Task: For heading Use oswald with cyan colour & bold.  font size for heading18,  'Change the font style of data to'Playfair display and font size to 9,  Change the alignment of both headline & data to Align center.  In the sheet  auditingSalesPerformance_2025
Action: Mouse moved to (27, 125)
Screenshot: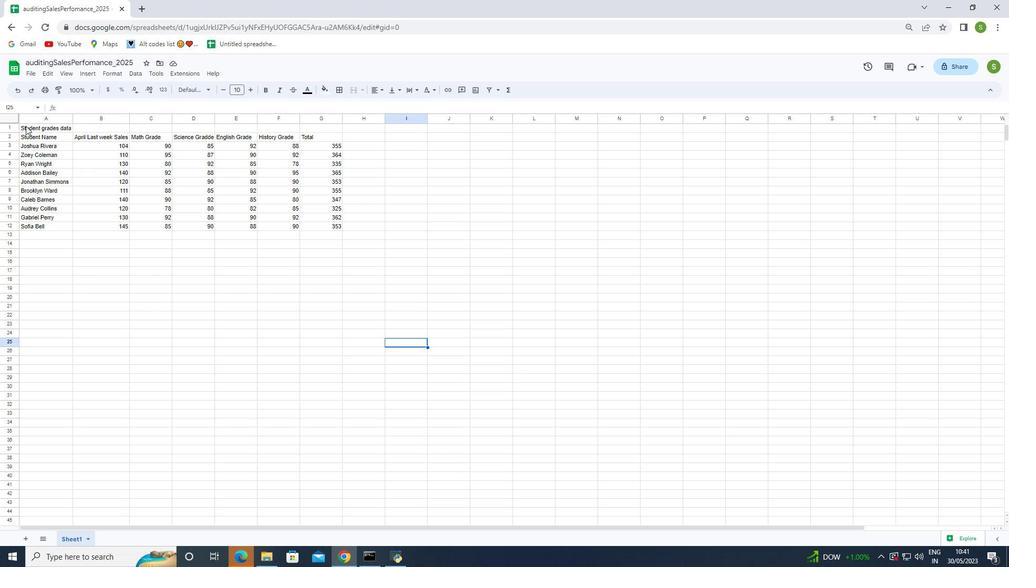 
Action: Mouse pressed left at (27, 125)
Screenshot: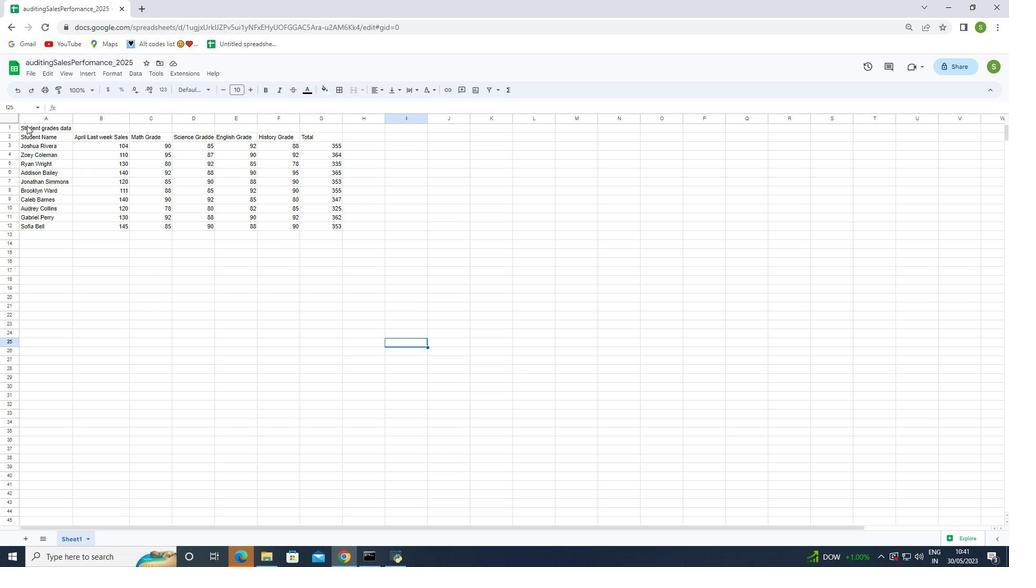 
Action: Mouse moved to (203, 91)
Screenshot: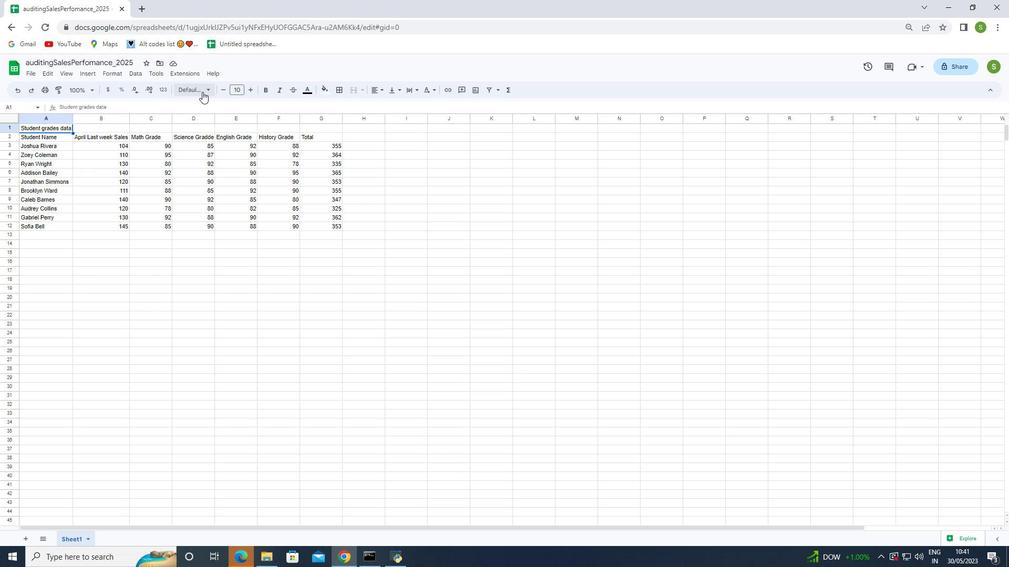
Action: Mouse pressed left at (203, 91)
Screenshot: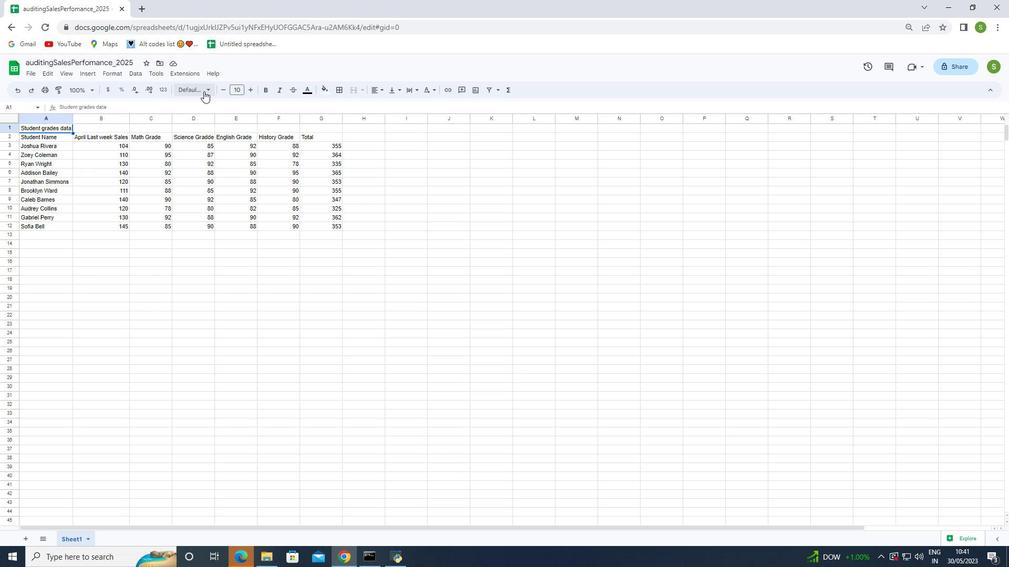 
Action: Mouse moved to (201, 453)
Screenshot: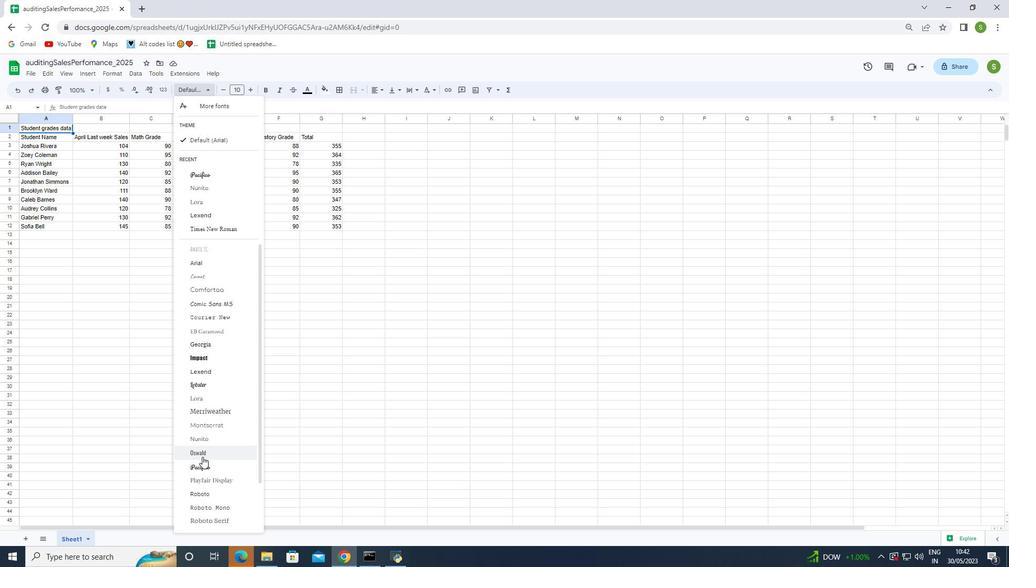 
Action: Mouse pressed left at (201, 453)
Screenshot: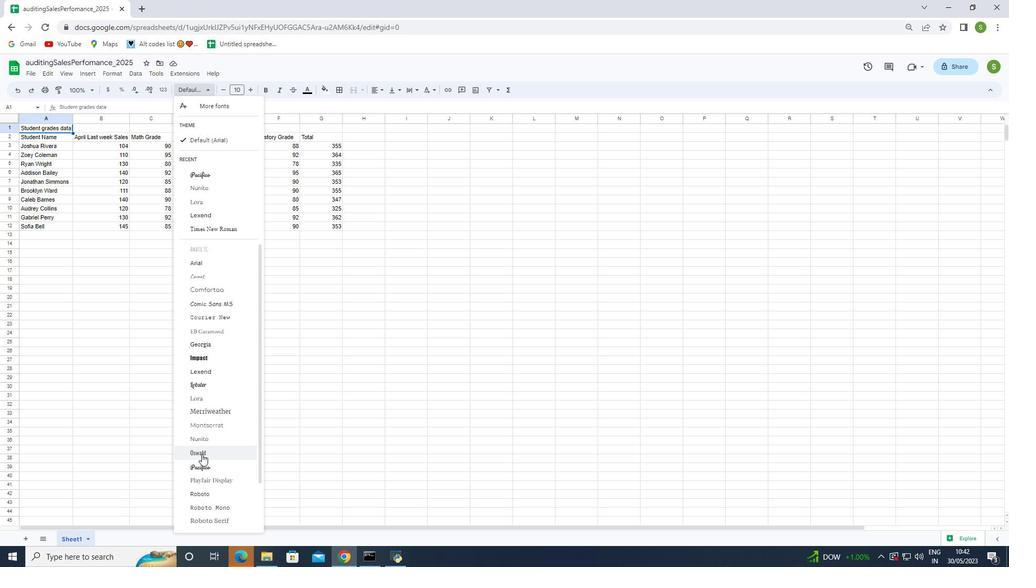 
Action: Mouse moved to (324, 92)
Screenshot: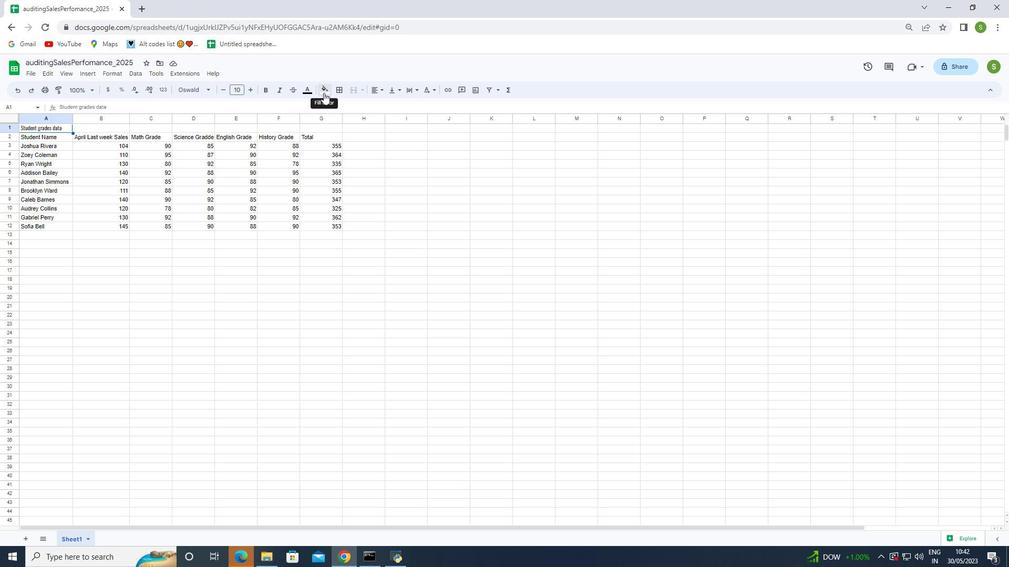 
Action: Mouse pressed left at (324, 92)
Screenshot: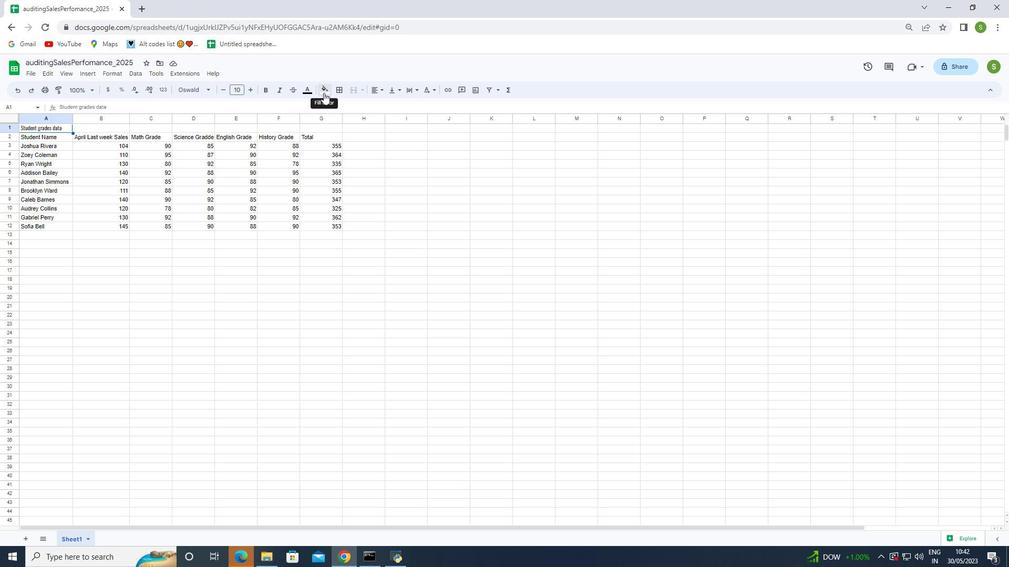 
Action: Mouse moved to (372, 128)
Screenshot: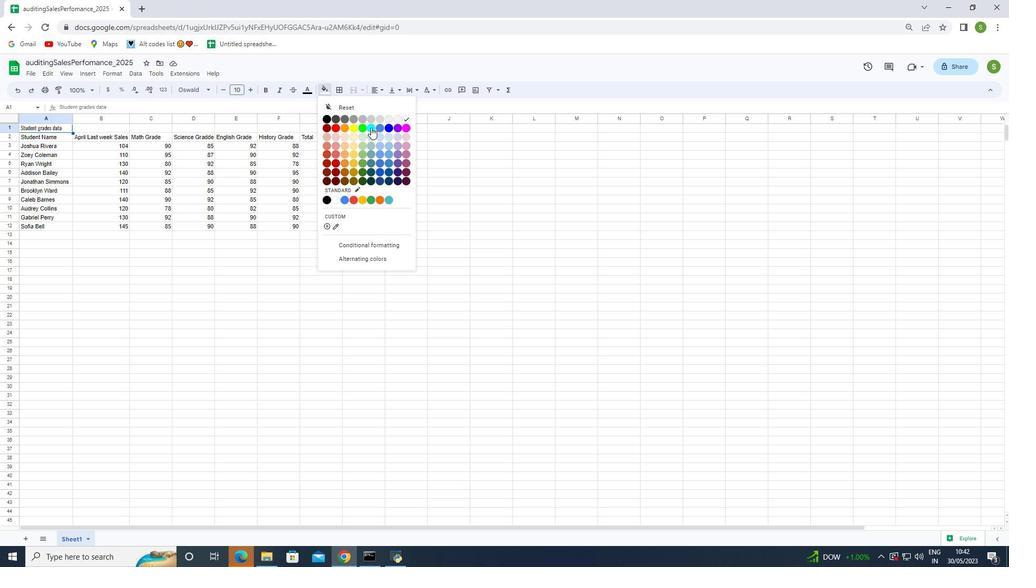 
Action: Mouse pressed left at (372, 128)
Screenshot: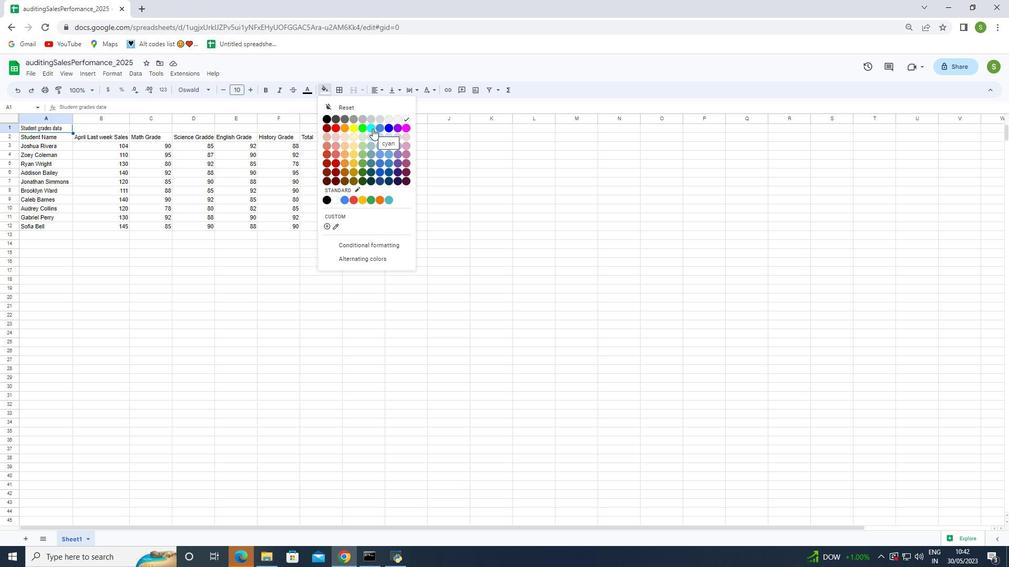 
Action: Mouse moved to (266, 89)
Screenshot: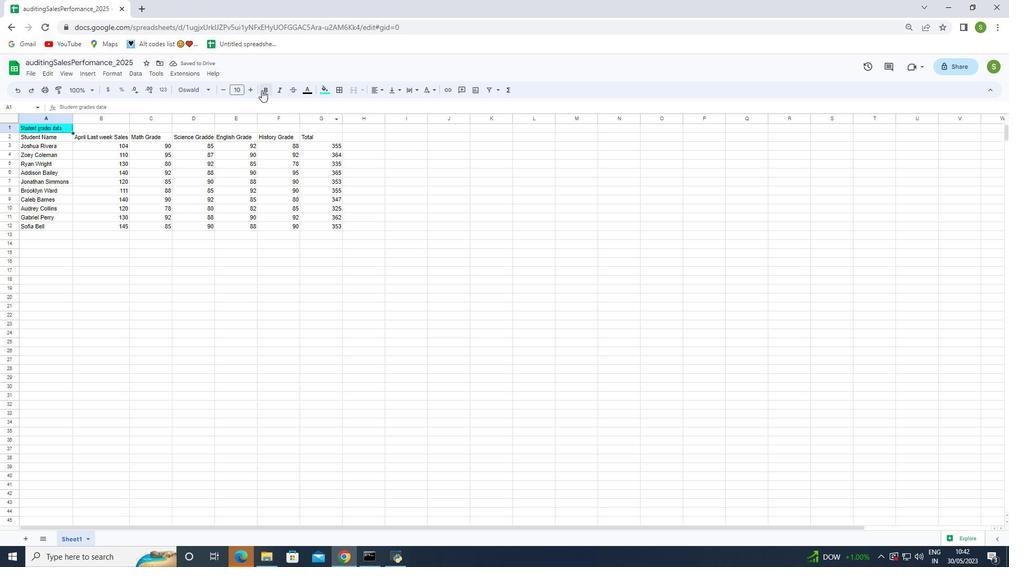 
Action: Mouse pressed left at (266, 89)
Screenshot: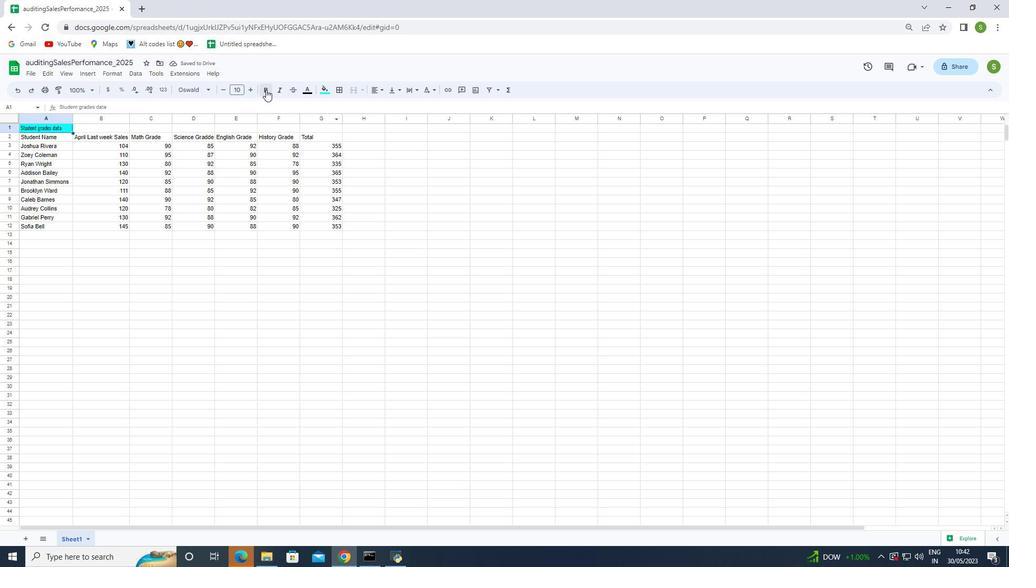 
Action: Mouse moved to (268, 91)
Screenshot: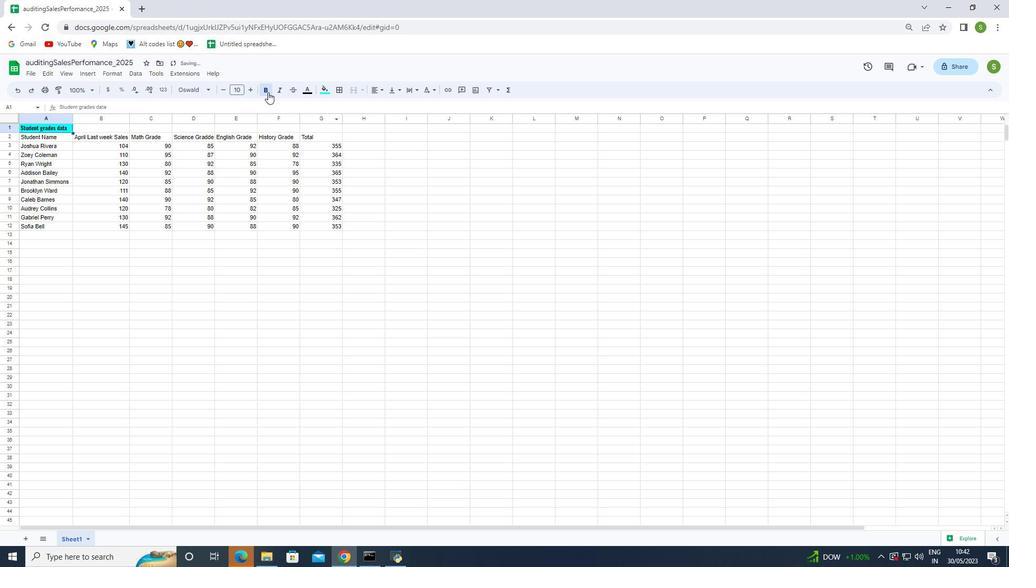 
Action: Mouse pressed left at (268, 91)
Screenshot: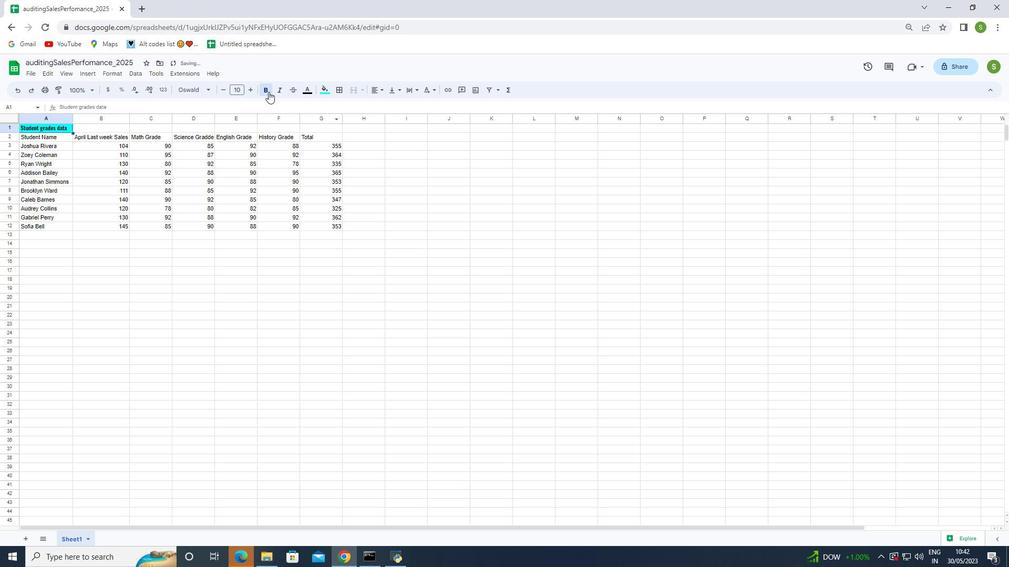 
Action: Mouse moved to (267, 91)
Screenshot: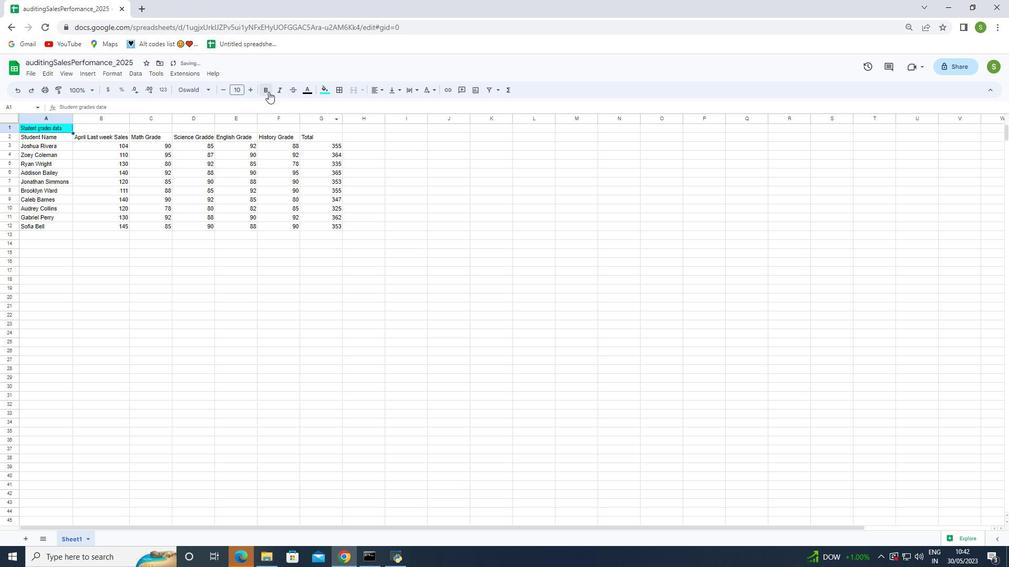 
Action: Mouse pressed left at (267, 91)
Screenshot: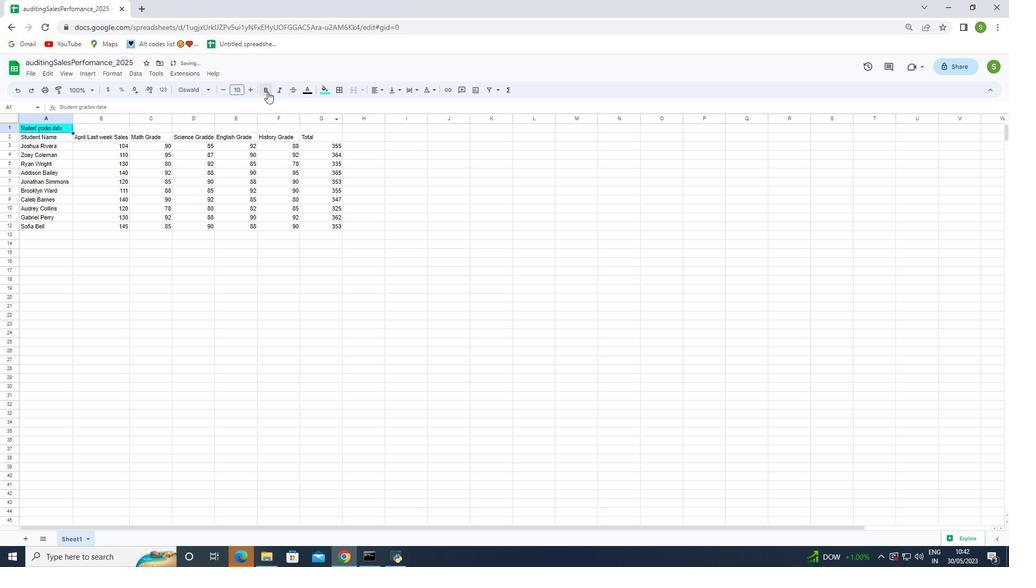 
Action: Mouse moved to (250, 90)
Screenshot: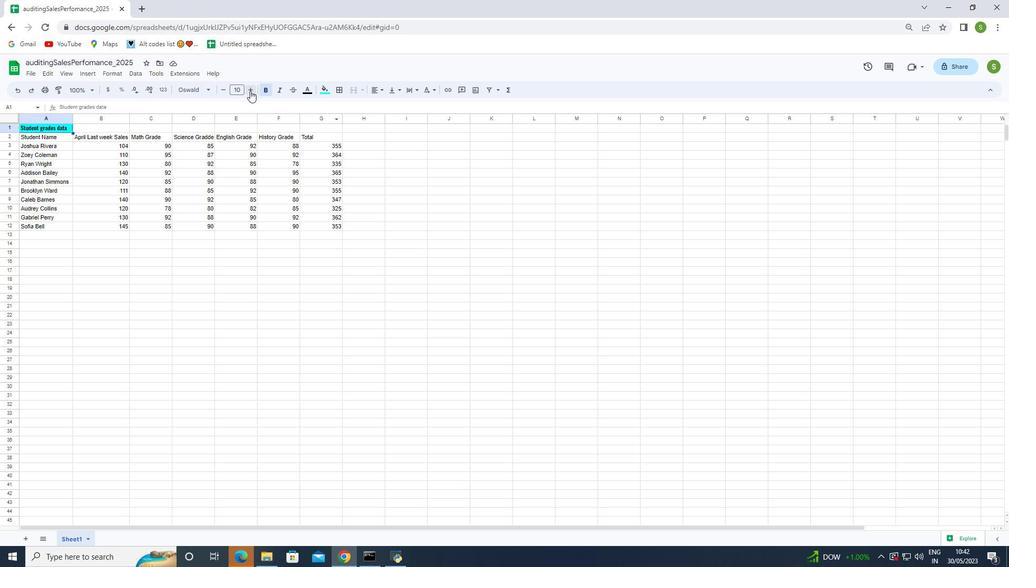 
Action: Mouse pressed left at (250, 90)
Screenshot: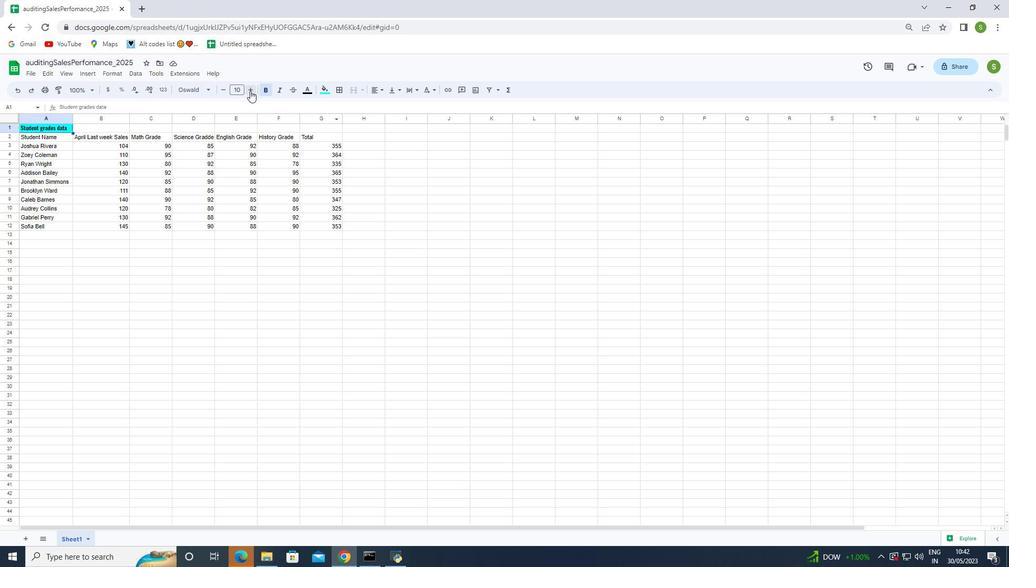 
Action: Mouse moved to (250, 90)
Screenshot: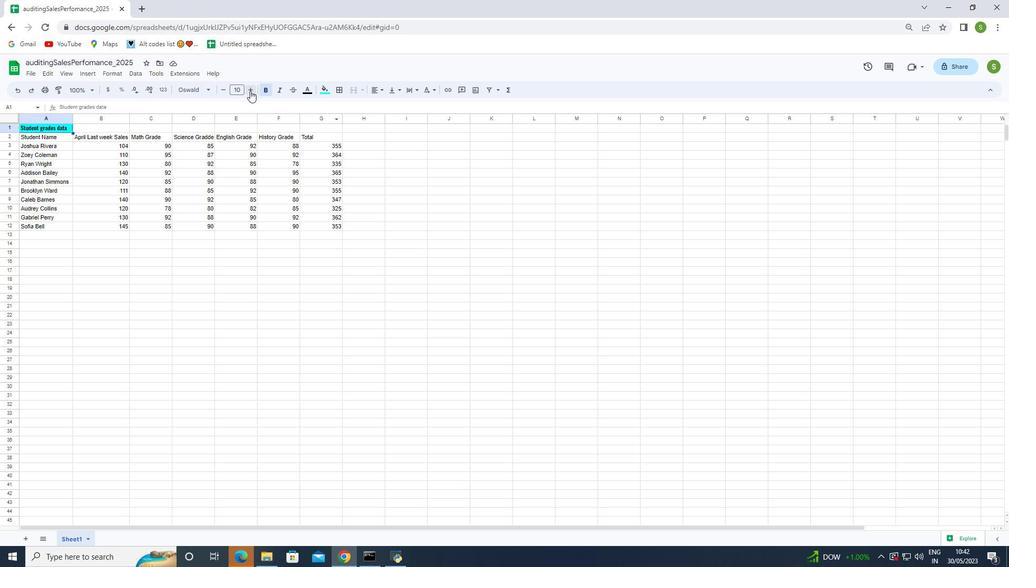 
Action: Mouse pressed left at (250, 90)
Screenshot: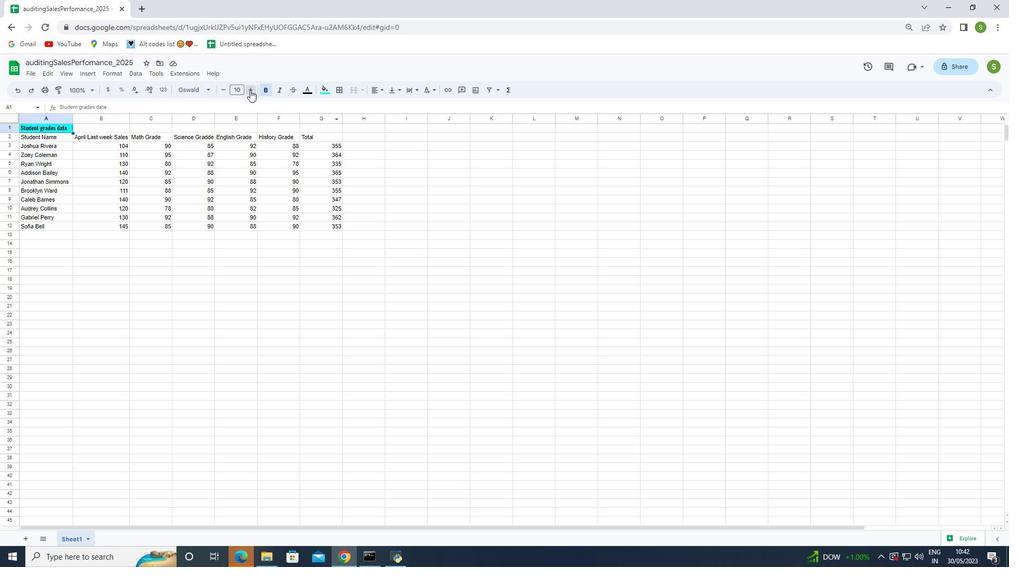 
Action: Mouse pressed left at (250, 90)
Screenshot: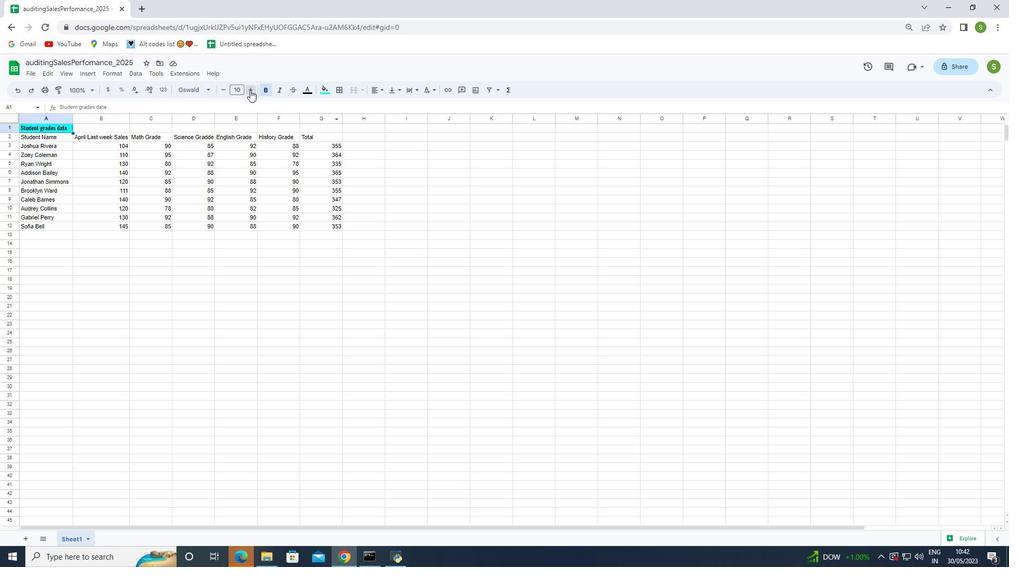 
Action: Mouse pressed left at (250, 90)
Screenshot: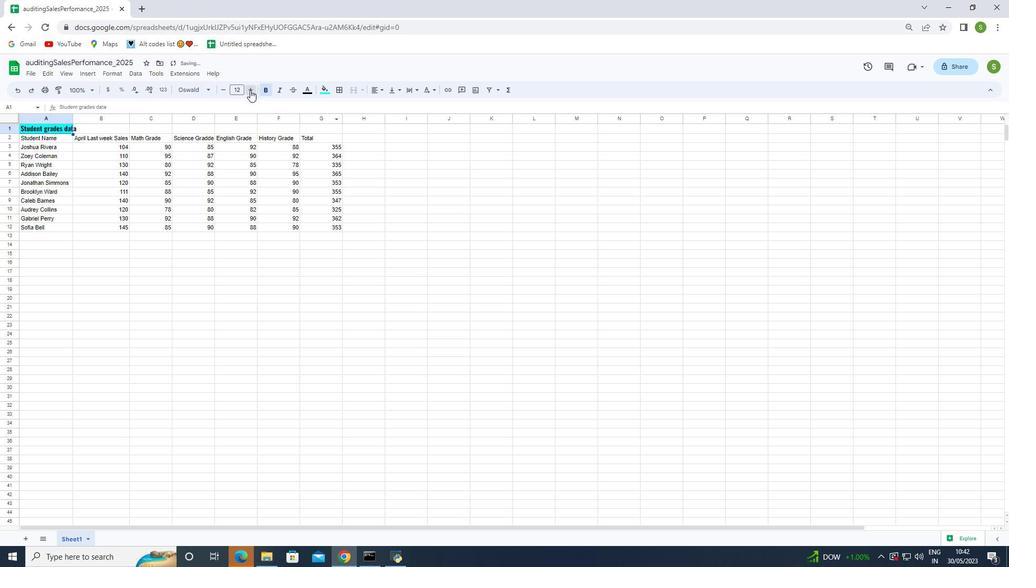 
Action: Mouse pressed left at (250, 90)
Screenshot: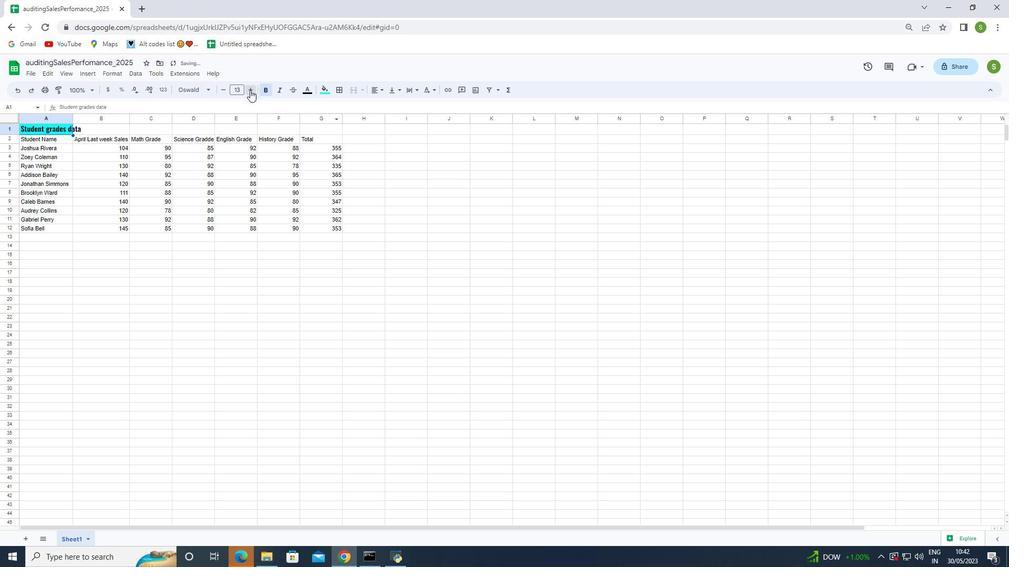 
Action: Mouse pressed left at (250, 90)
Screenshot: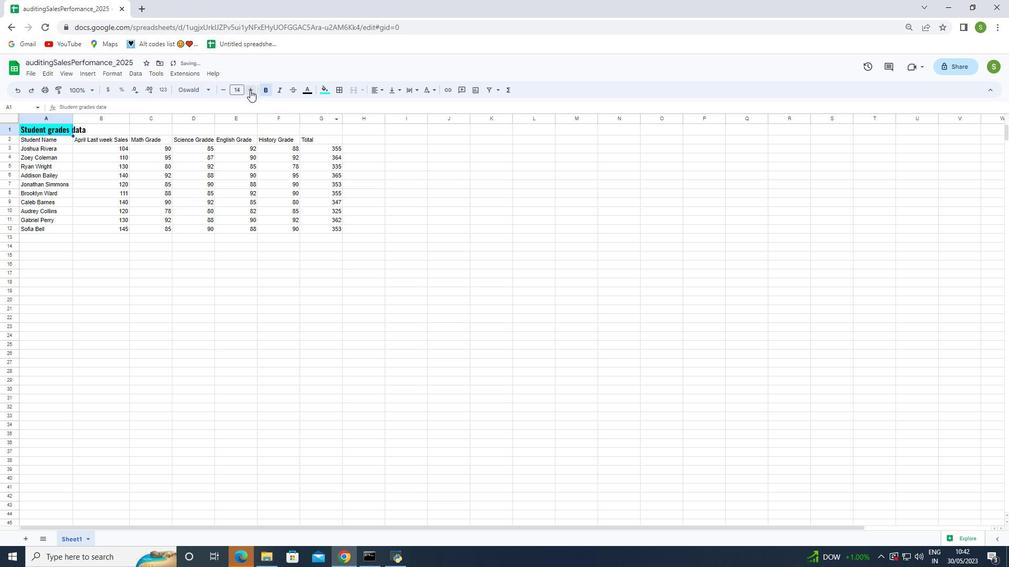
Action: Mouse pressed left at (250, 90)
Screenshot: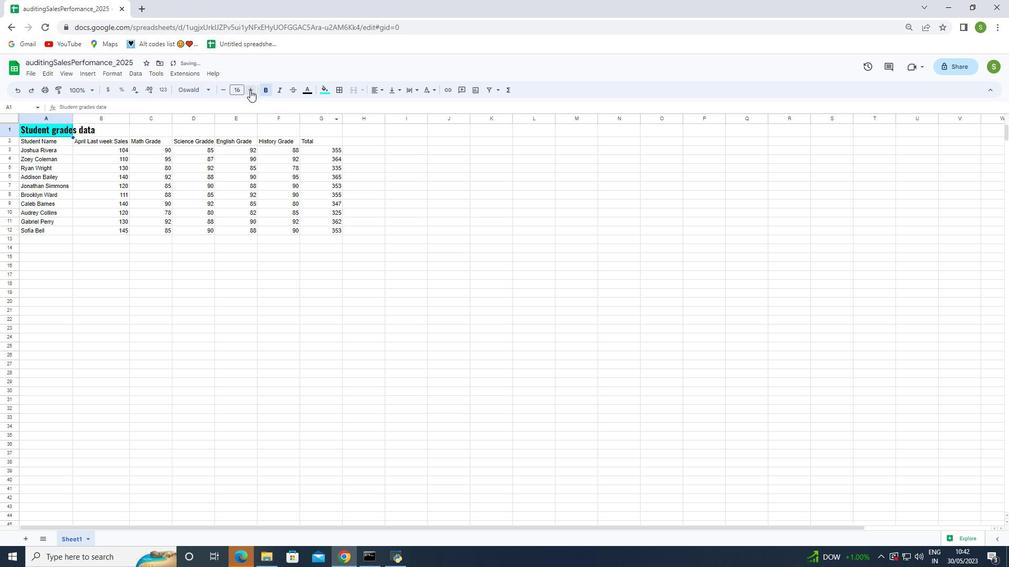 
Action: Mouse pressed left at (250, 90)
Screenshot: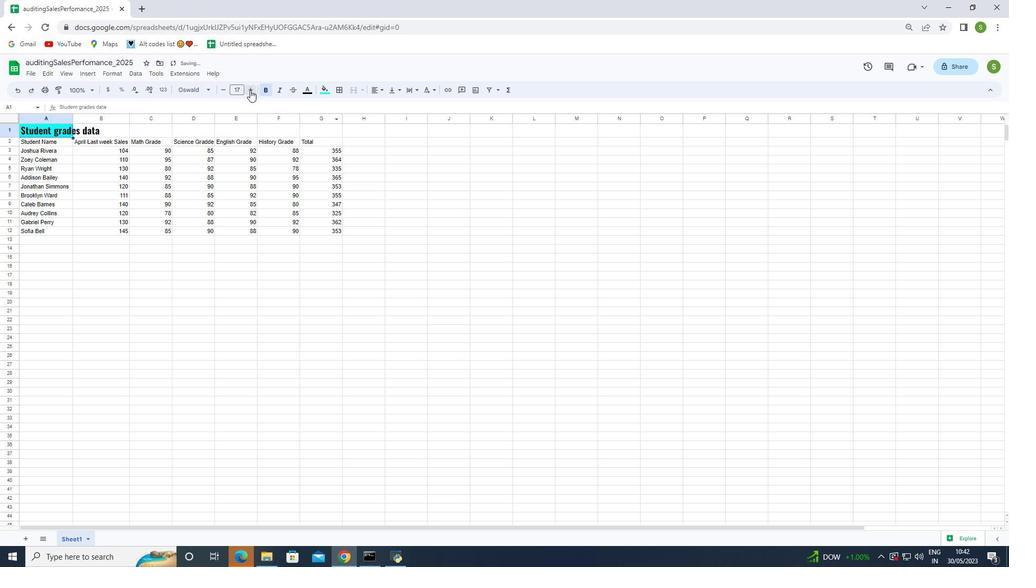 
Action: Mouse moved to (71, 120)
Screenshot: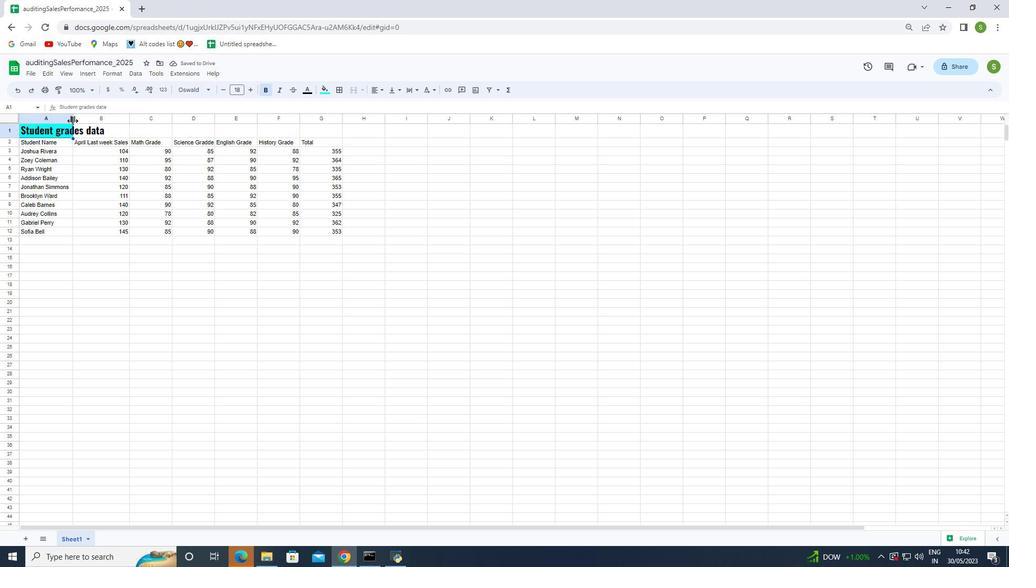 
Action: Mouse pressed left at (71, 120)
Screenshot: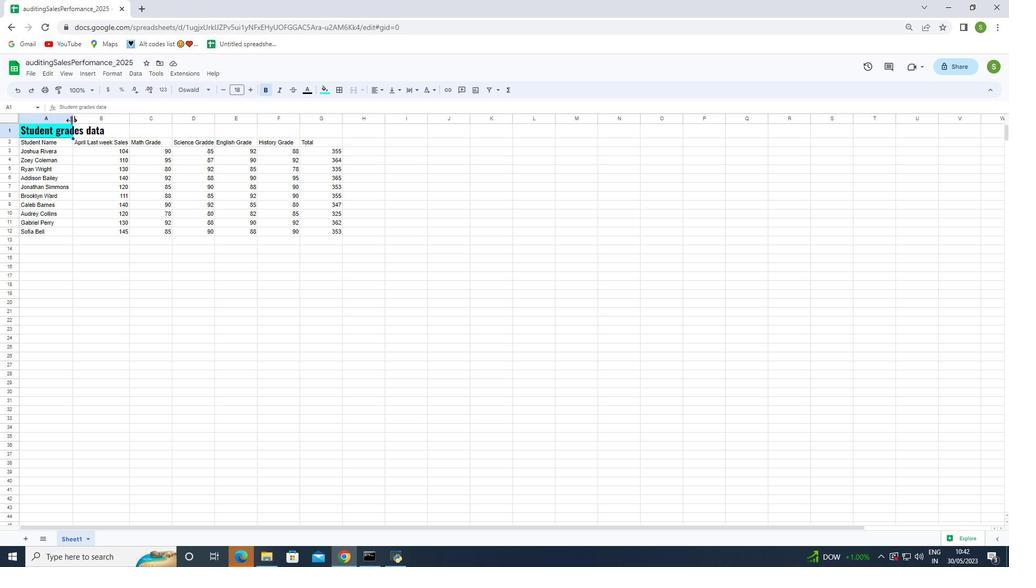 
Action: Mouse pressed left at (71, 120)
Screenshot: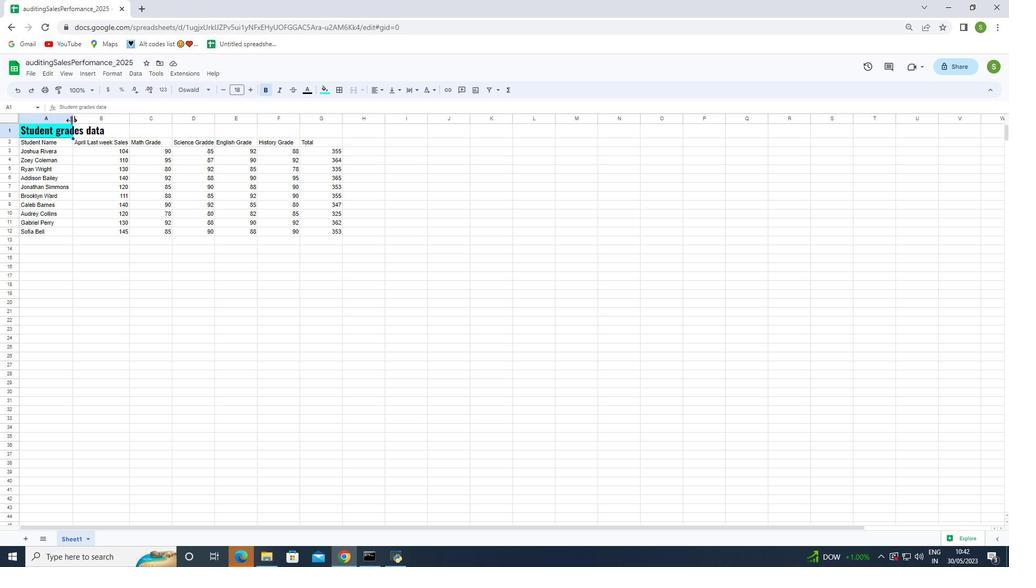
Action: Mouse moved to (33, 140)
Screenshot: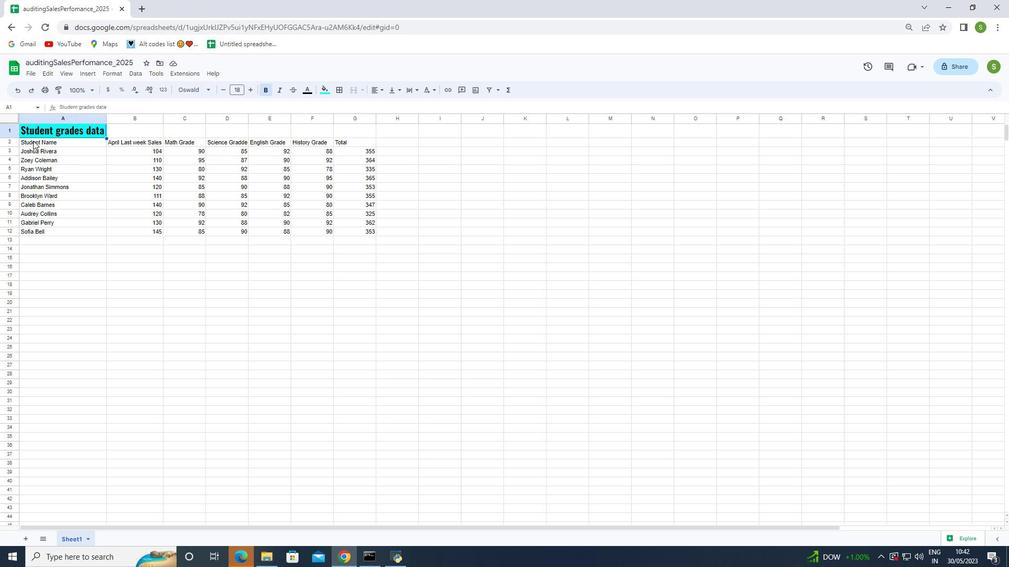 
Action: Mouse pressed left at (33, 140)
Screenshot: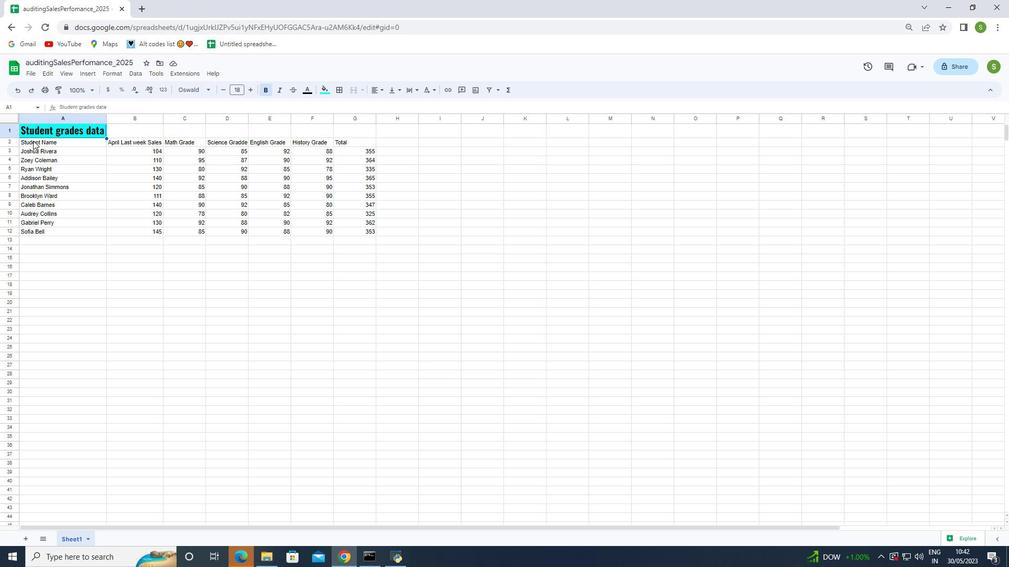 
Action: Mouse moved to (179, 89)
Screenshot: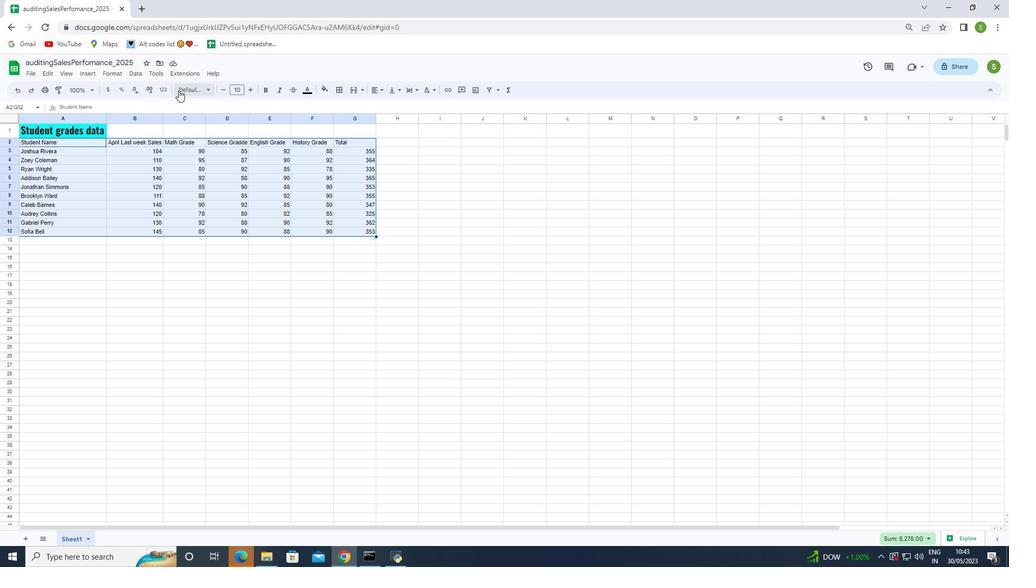
Action: Mouse pressed left at (179, 89)
Screenshot: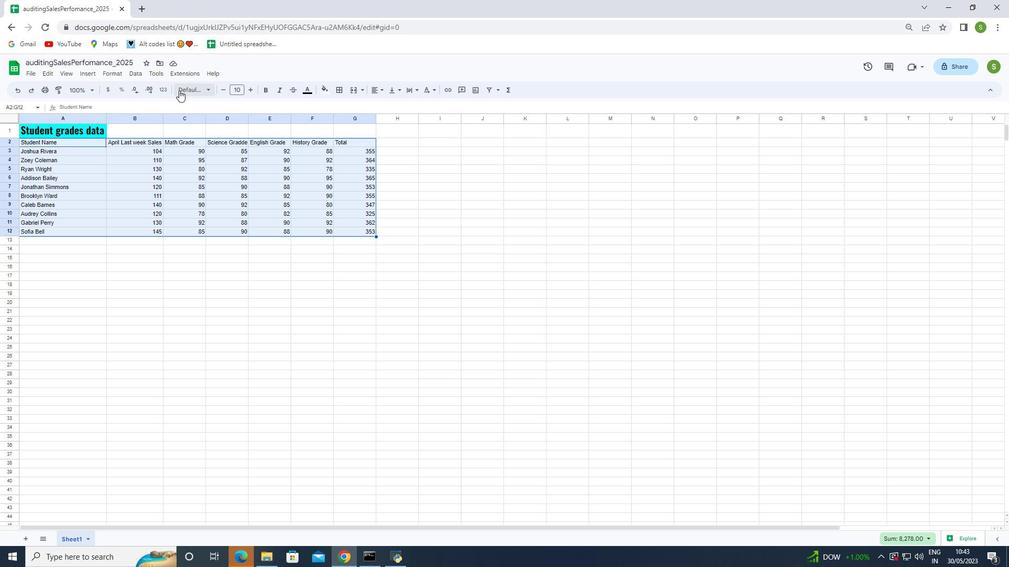 
Action: Mouse moved to (211, 471)
Screenshot: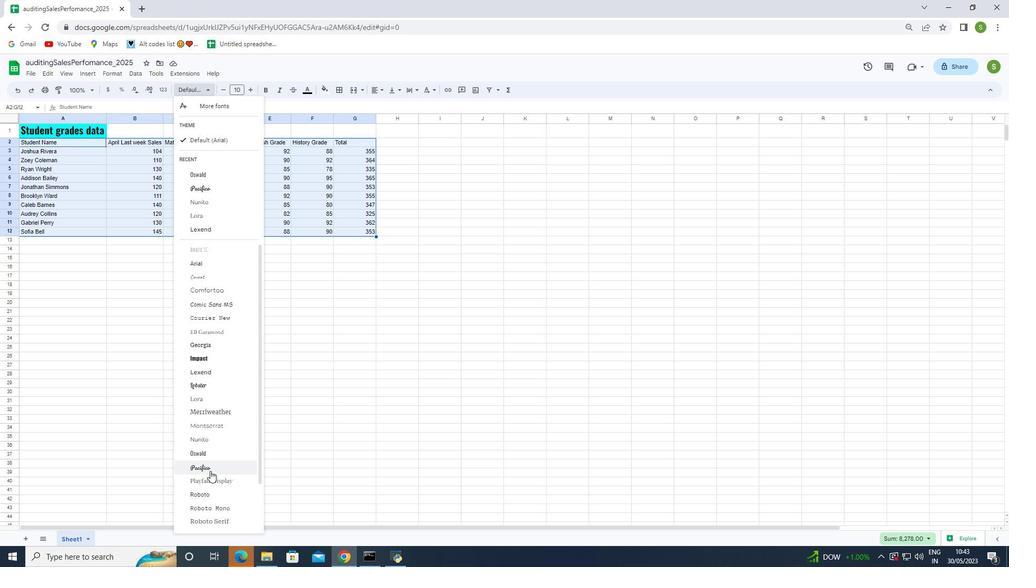 
Action: Mouse scrolled (211, 471) with delta (0, 0)
Screenshot: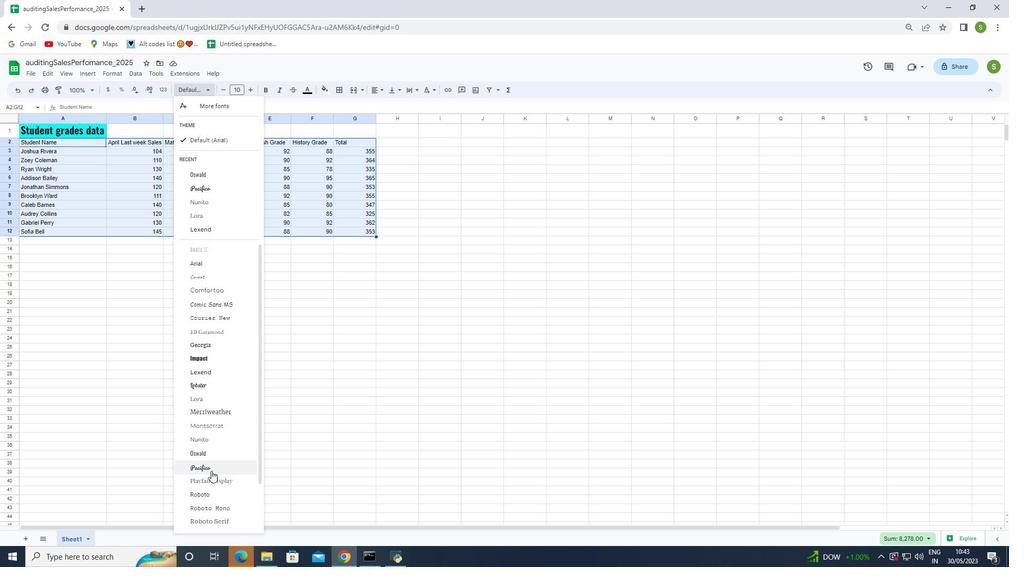 
Action: Mouse moved to (215, 478)
Screenshot: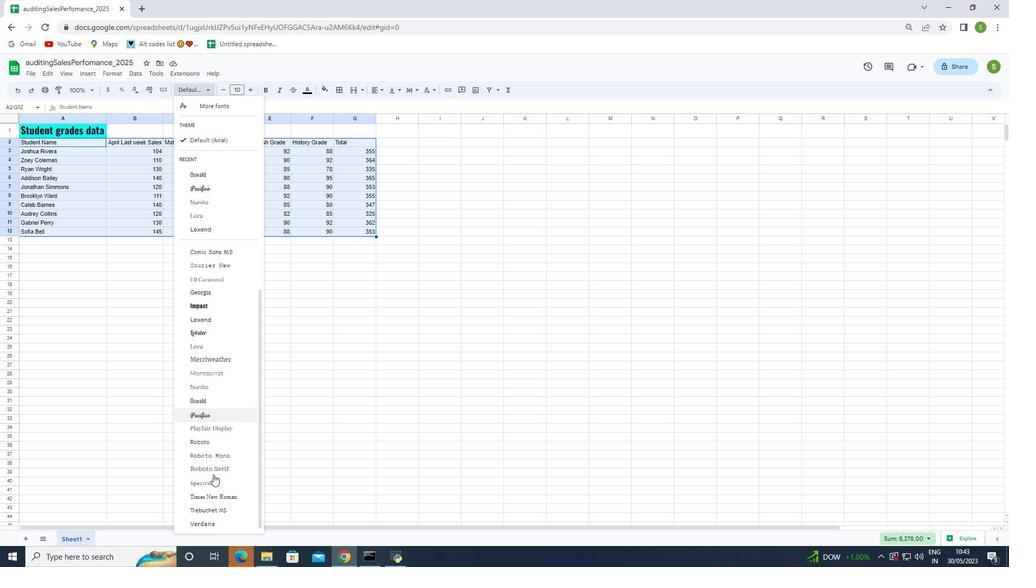
Action: Mouse scrolled (215, 478) with delta (0, 0)
Screenshot: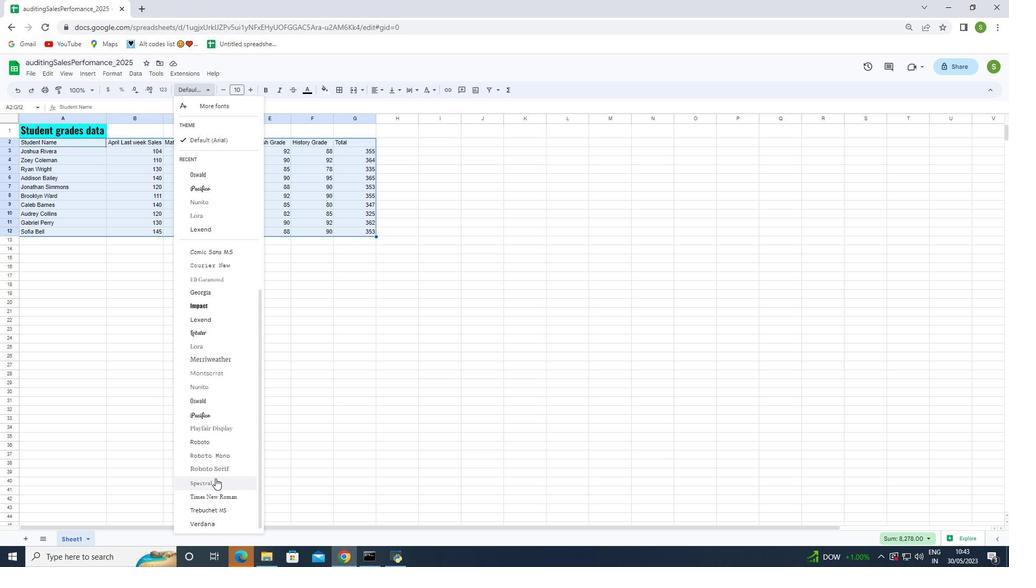 
Action: Mouse scrolled (215, 478) with delta (0, 0)
Screenshot: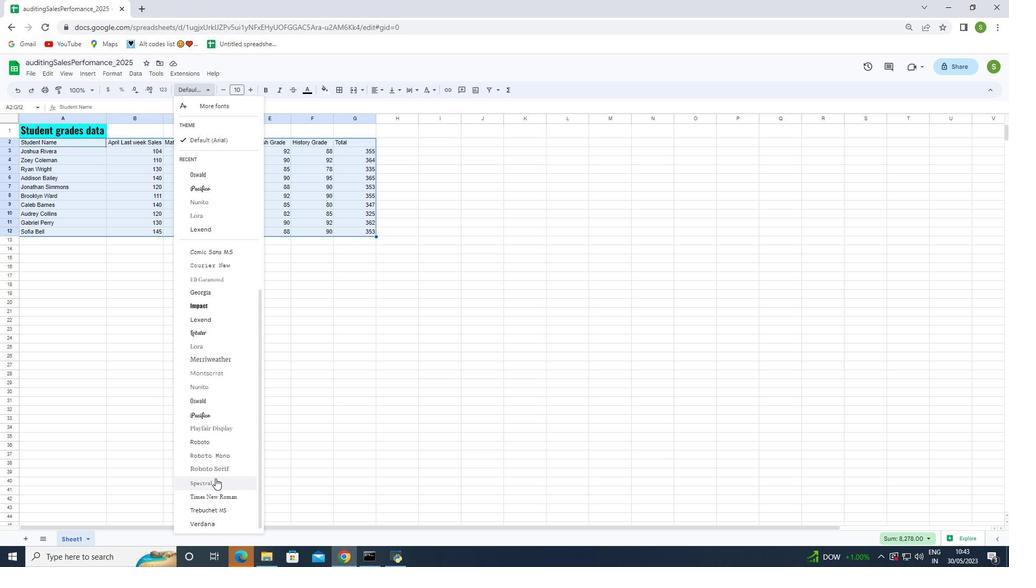 
Action: Mouse moved to (207, 456)
Screenshot: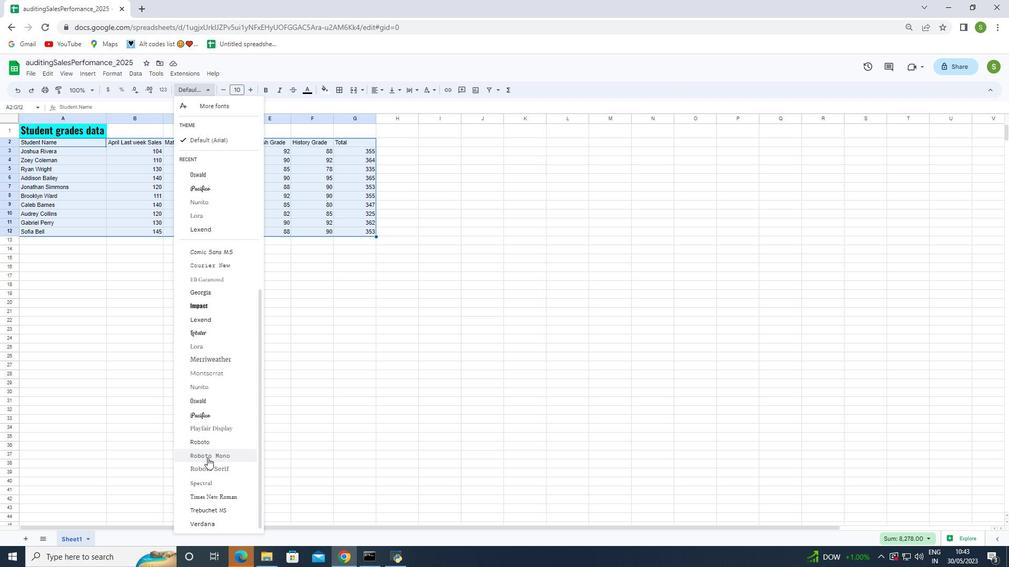 
Action: Mouse scrolled (207, 457) with delta (0, 0)
Screenshot: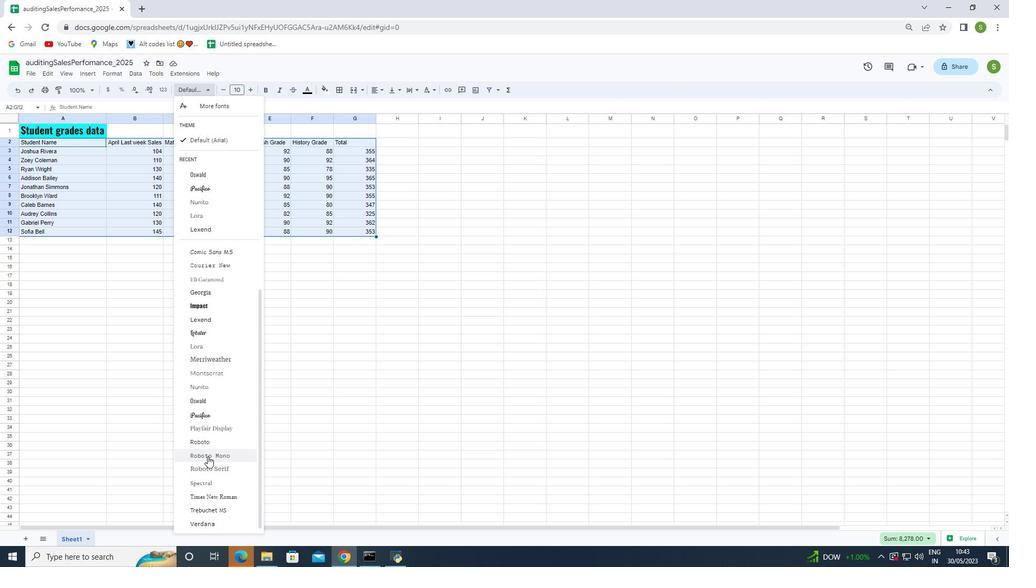 
Action: Mouse moved to (216, 485)
Screenshot: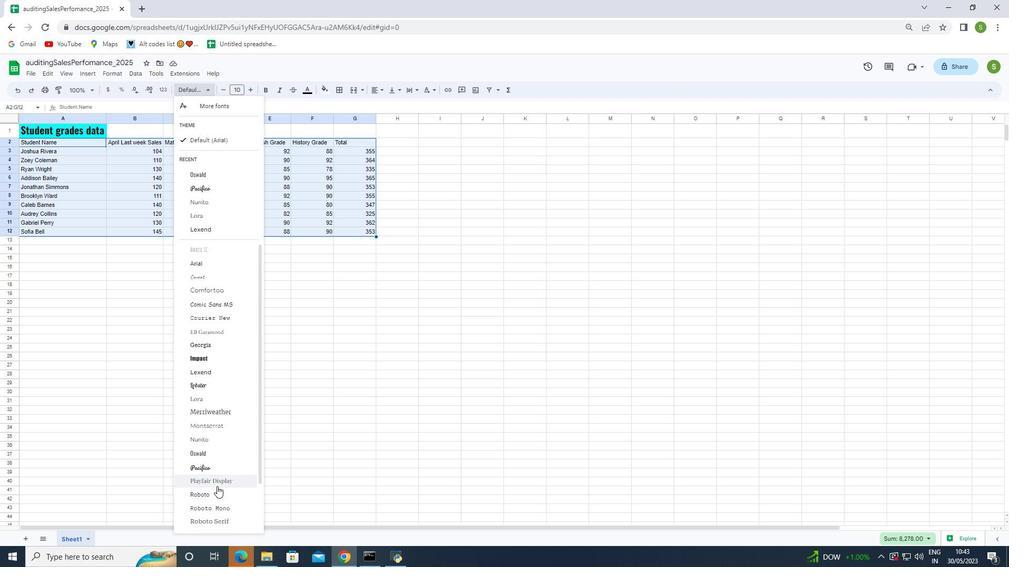 
Action: Mouse pressed left at (216, 485)
Screenshot: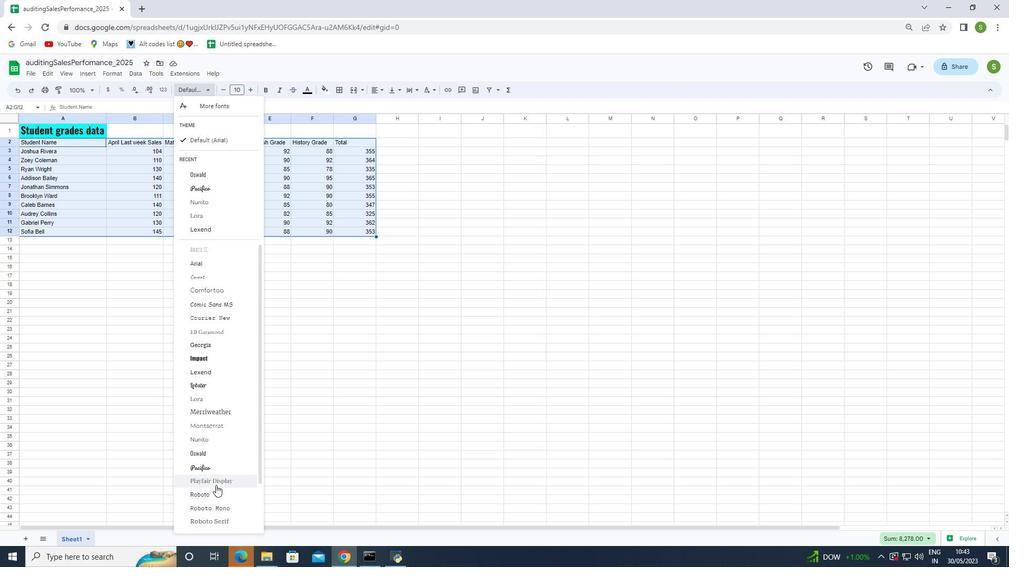 
Action: Mouse moved to (222, 91)
Screenshot: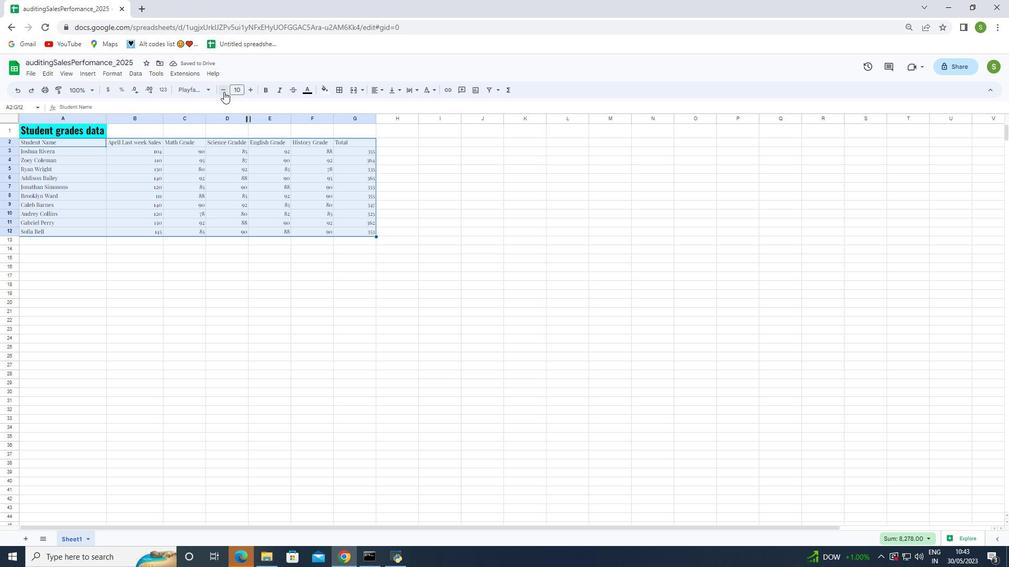 
Action: Mouse pressed left at (222, 91)
Screenshot: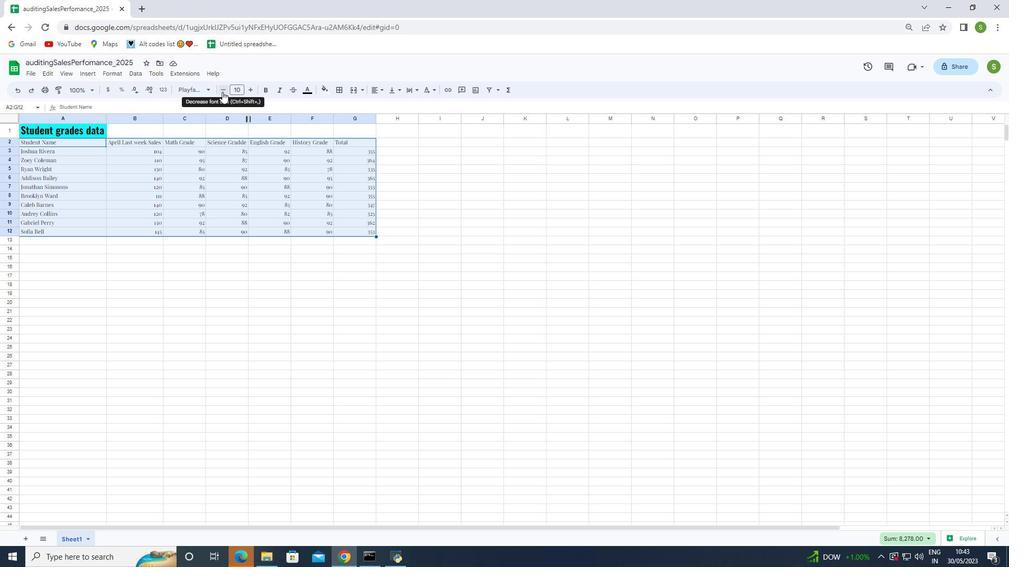 
Action: Mouse moved to (247, 247)
Screenshot: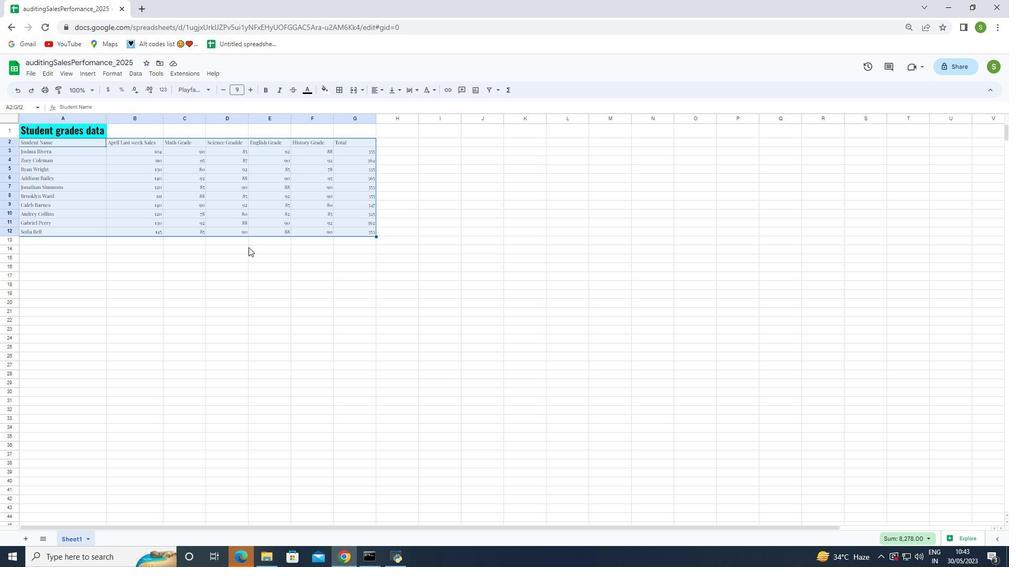 
Action: Mouse pressed left at (247, 247)
Screenshot: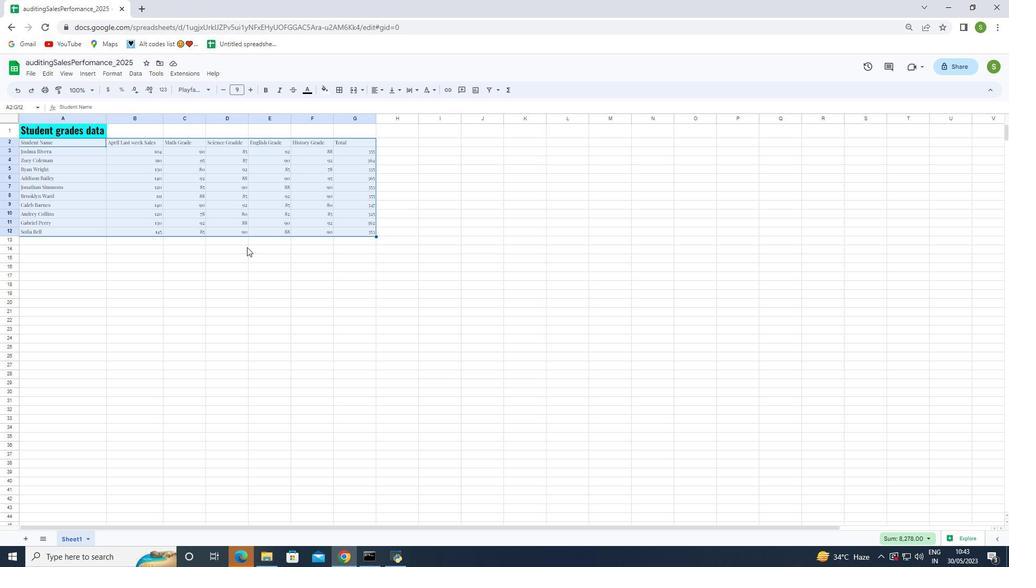 
Action: Mouse moved to (73, 136)
Screenshot: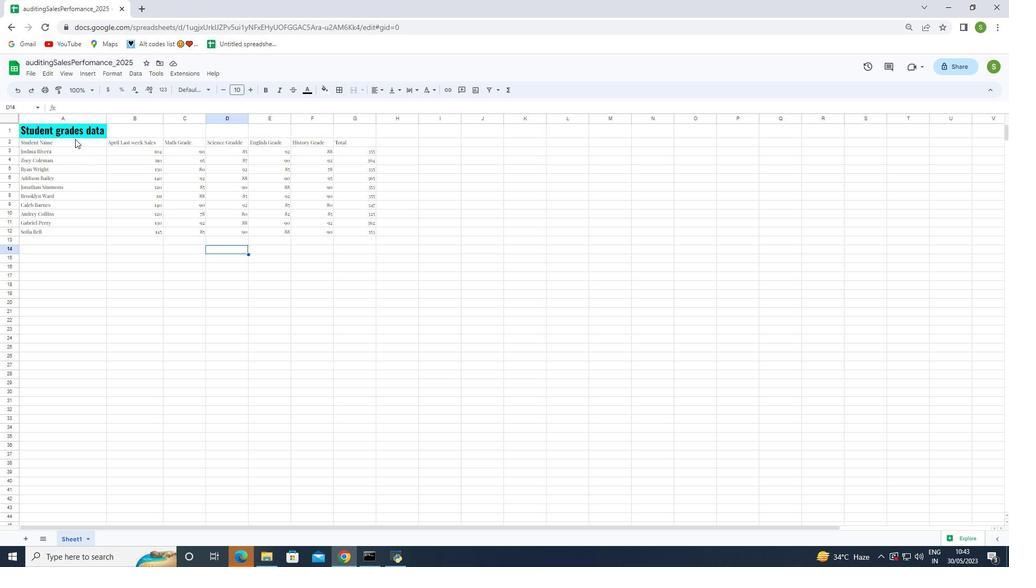 
Action: Mouse pressed left at (73, 136)
Screenshot: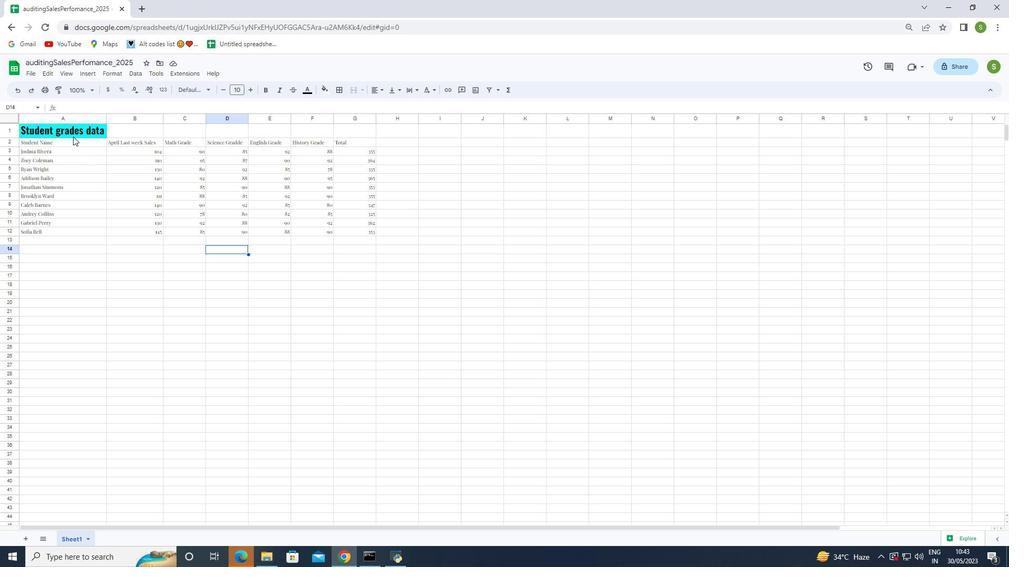 
Action: Mouse moved to (376, 88)
Screenshot: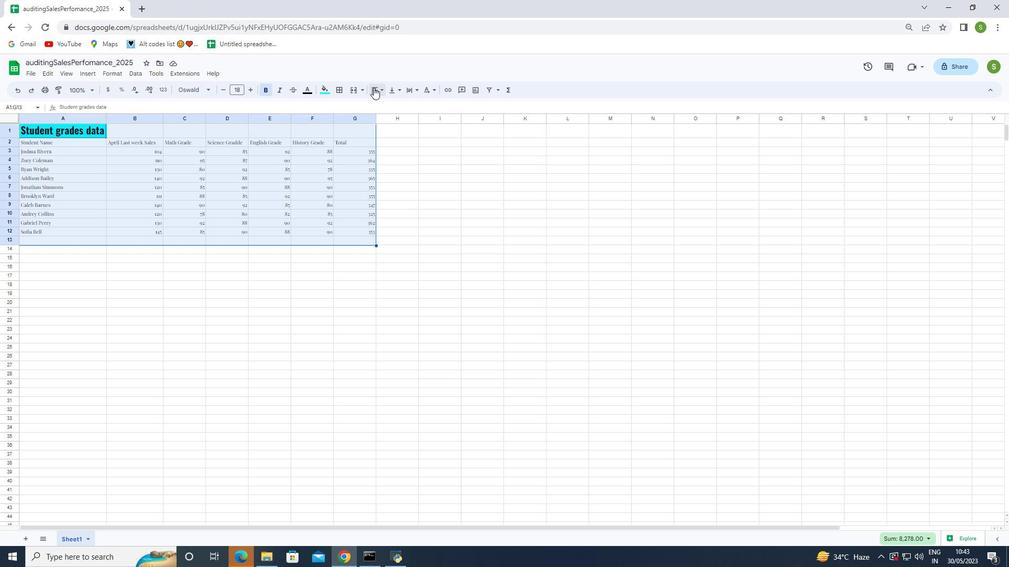 
Action: Mouse pressed left at (376, 88)
Screenshot: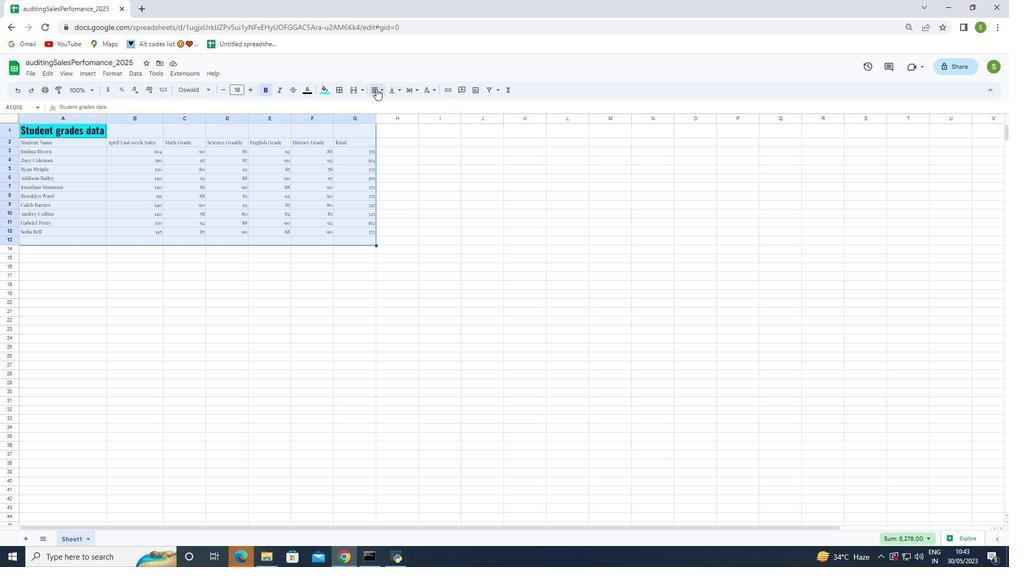 
Action: Mouse moved to (386, 108)
Screenshot: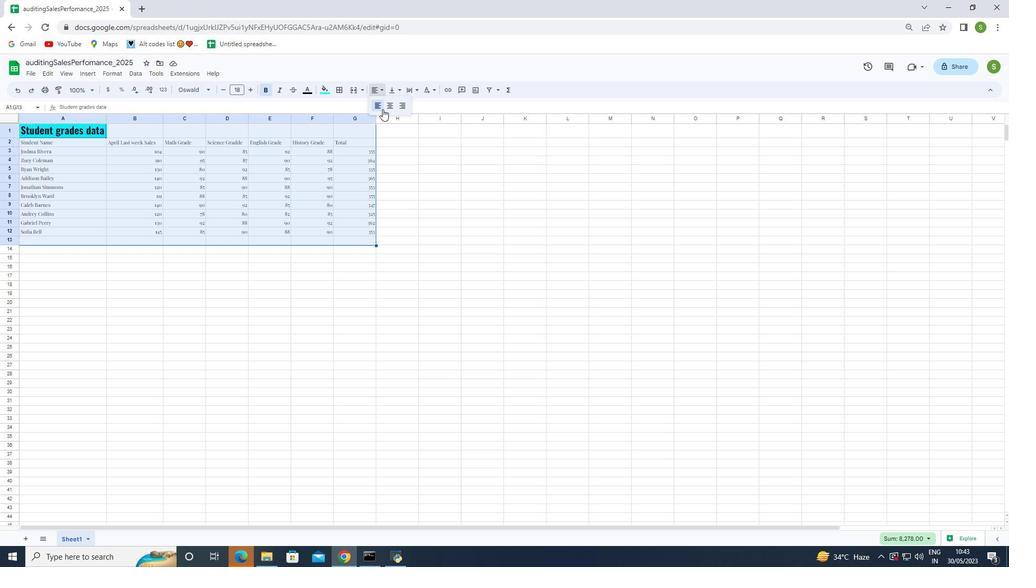 
Action: Mouse pressed left at (386, 108)
Screenshot: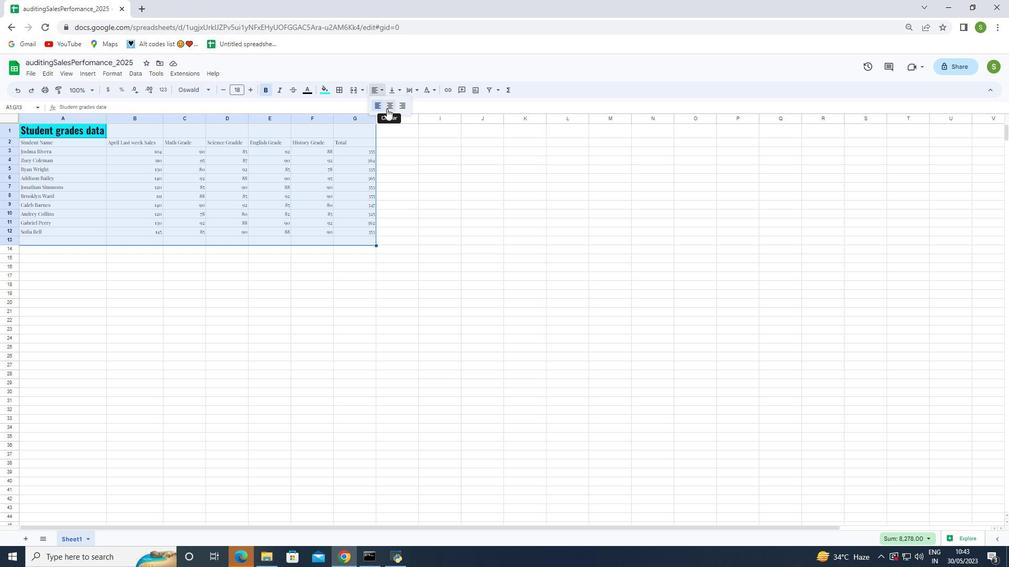 
Action: Mouse moved to (34, 72)
Screenshot: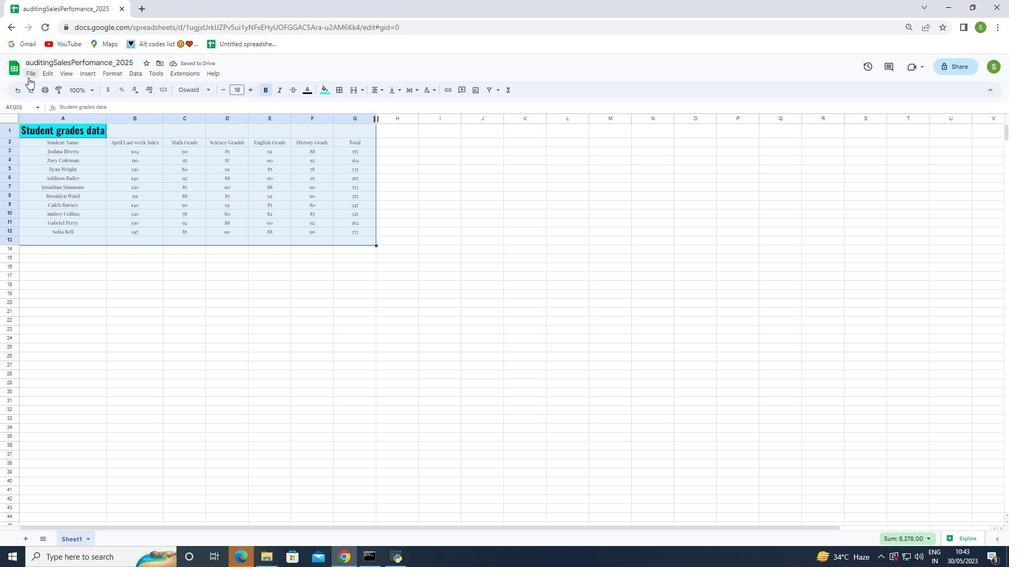 
Action: Mouse pressed left at (34, 72)
Screenshot: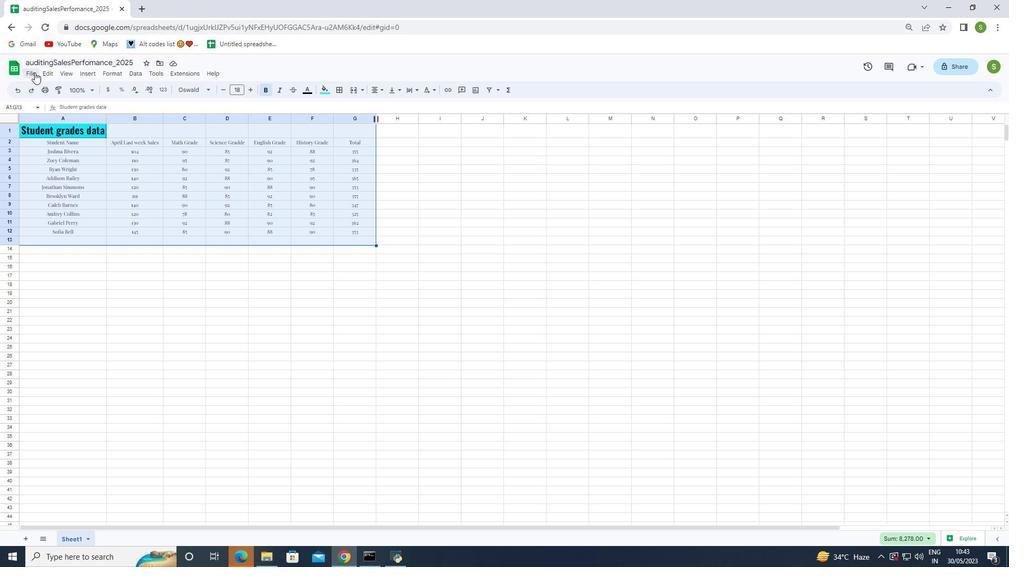 
Action: Mouse moved to (54, 192)
Screenshot: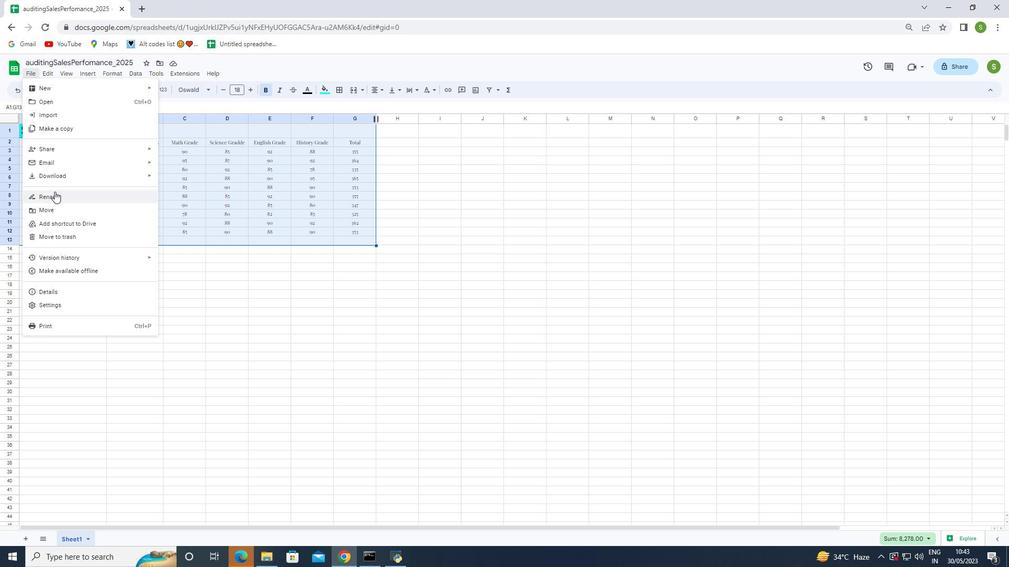 
Action: Mouse pressed left at (54, 192)
Screenshot: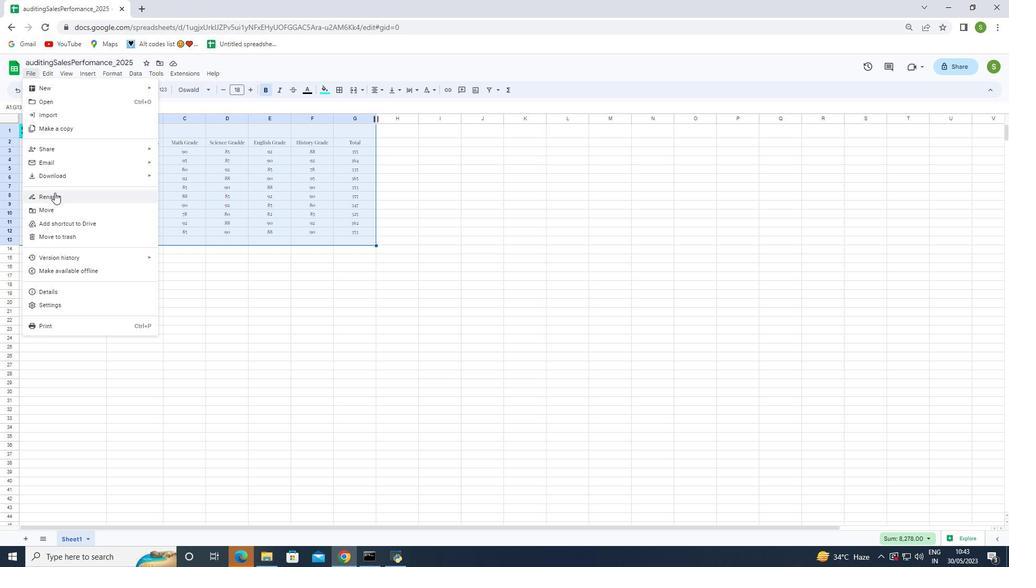 
Action: Mouse moved to (156, 223)
Screenshot: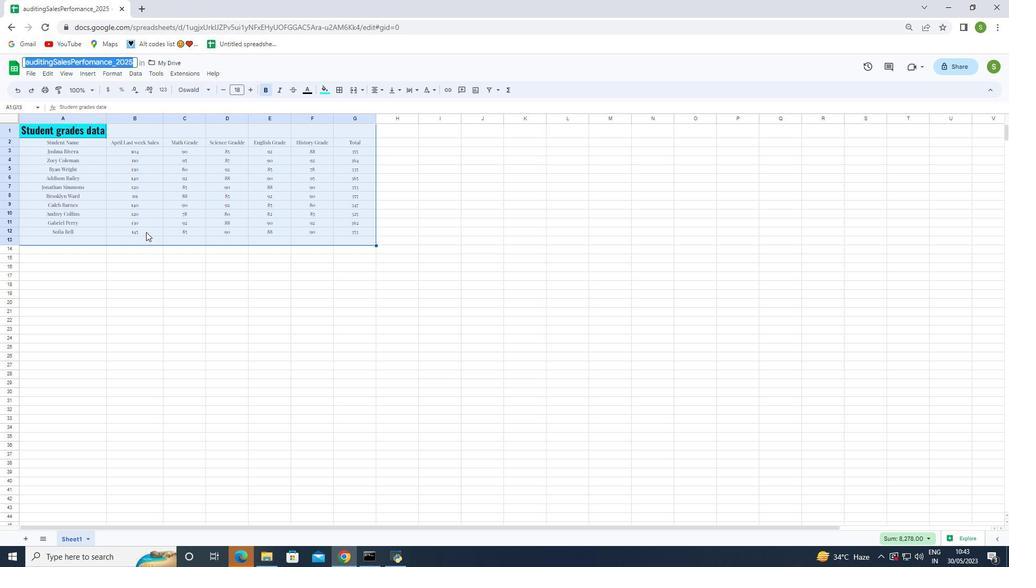 
Action: Key pressed <Key.backspace><Key.shift>Auditing<Key.shift>Sales<Key.shift>Performane<Key.shift_r>_2025
Screenshot: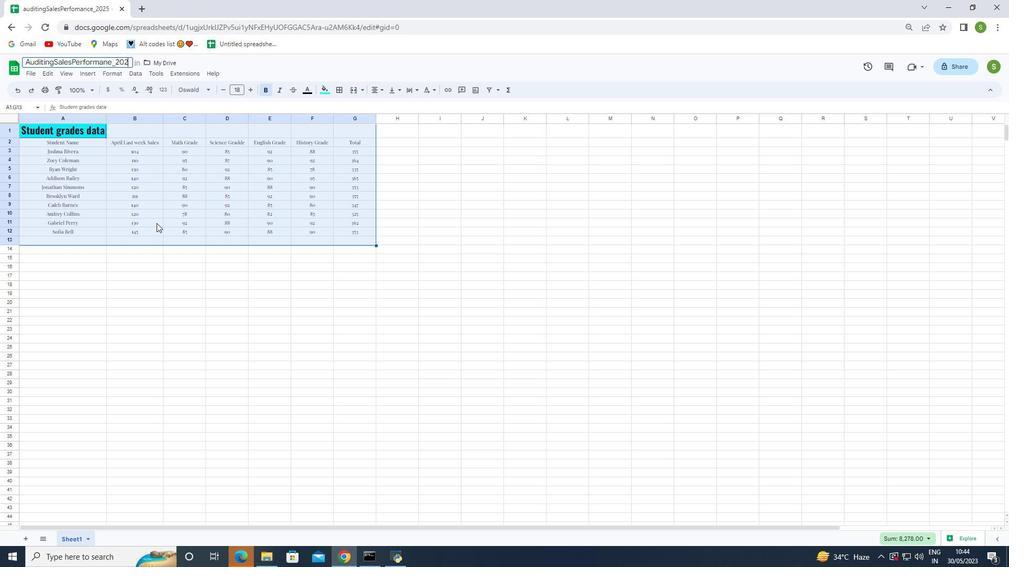 
Action: Mouse moved to (181, 271)
Screenshot: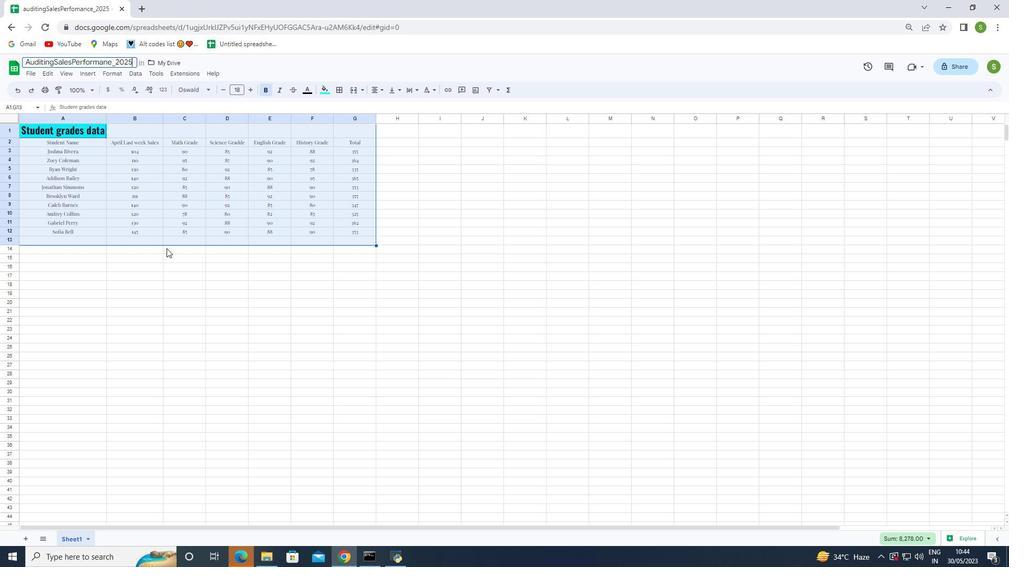 
Action: Mouse pressed left at (181, 271)
Screenshot: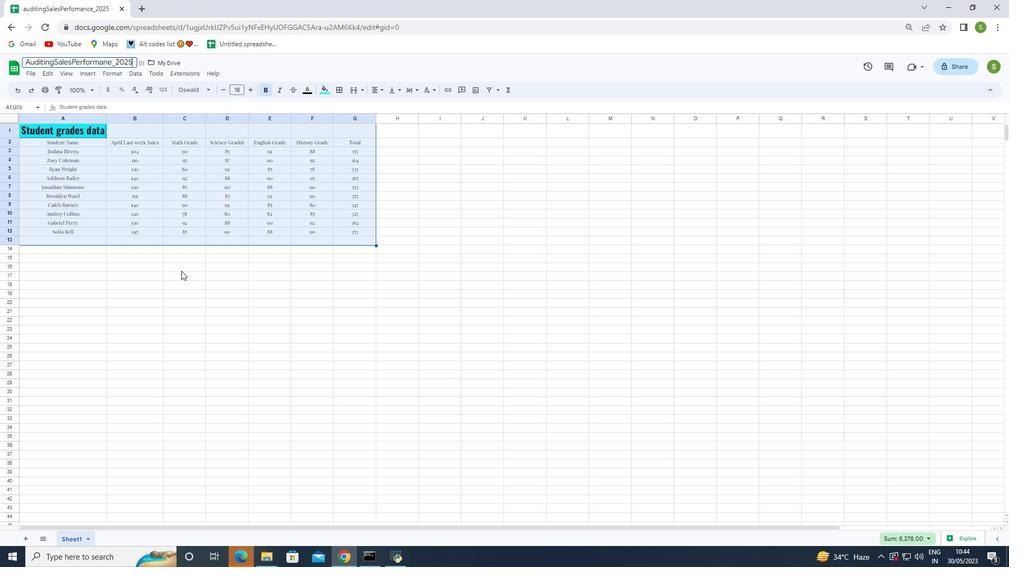 
